 Task: Look for space in Hódmezővásárhely, Hungary from 5th July, 2023 to 10th July, 2023 for 4 adults in price range Rs.9000 to Rs.14000. Place can be entire place with 2 bedrooms having 4 beds and 2 bathrooms. Property type can be house, flat, guest house. Booking option can be shelf check-in. Required host language is English.
Action: Mouse moved to (483, 58)
Screenshot: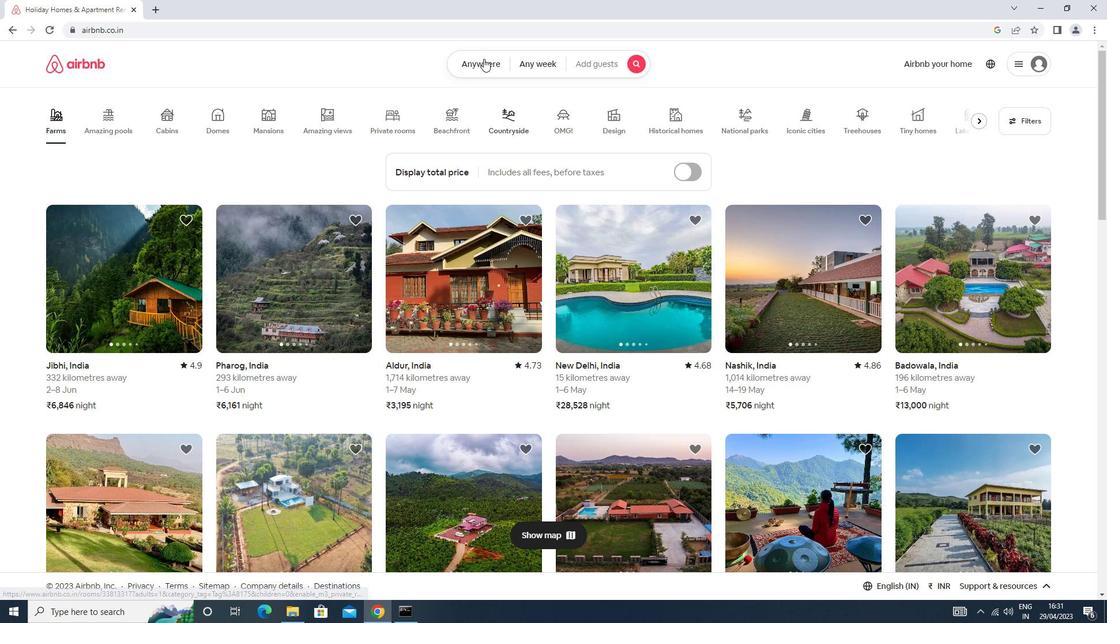 
Action: Mouse pressed left at (483, 58)
Screenshot: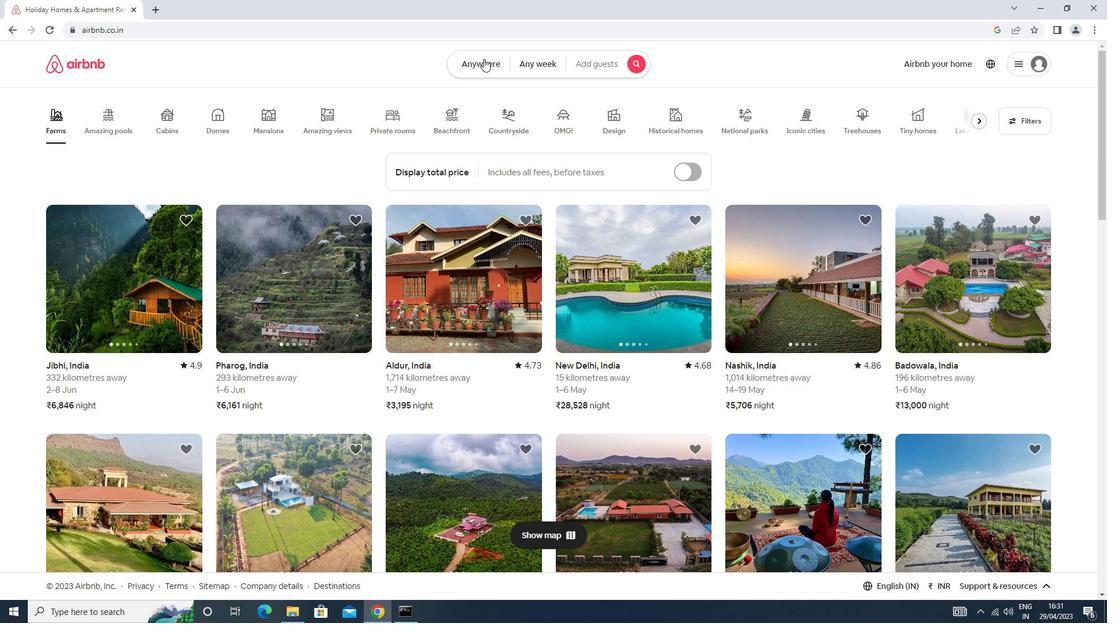 
Action: Mouse moved to (445, 110)
Screenshot: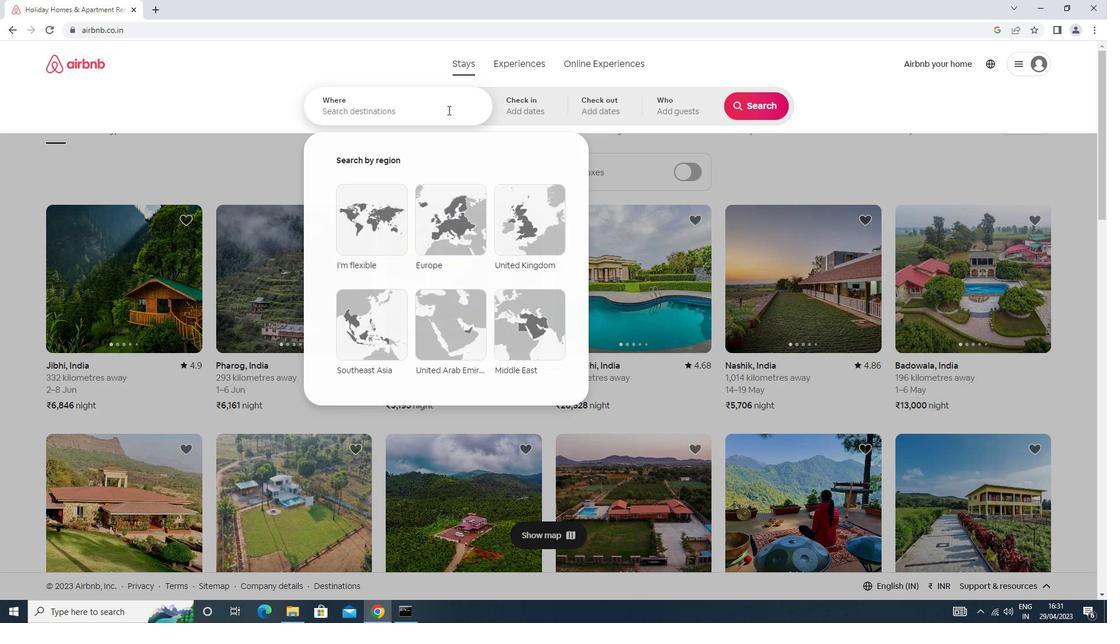 
Action: Mouse pressed left at (445, 110)
Screenshot: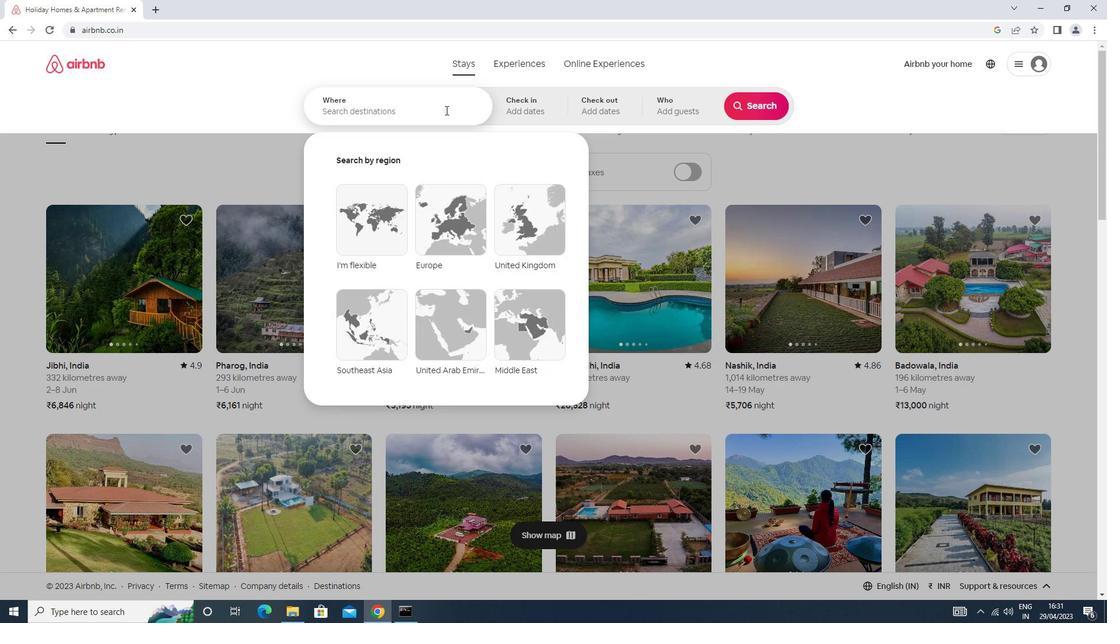 
Action: Key pressed h<Key.caps_lock>admezovasarhely<Key.enter>
Screenshot: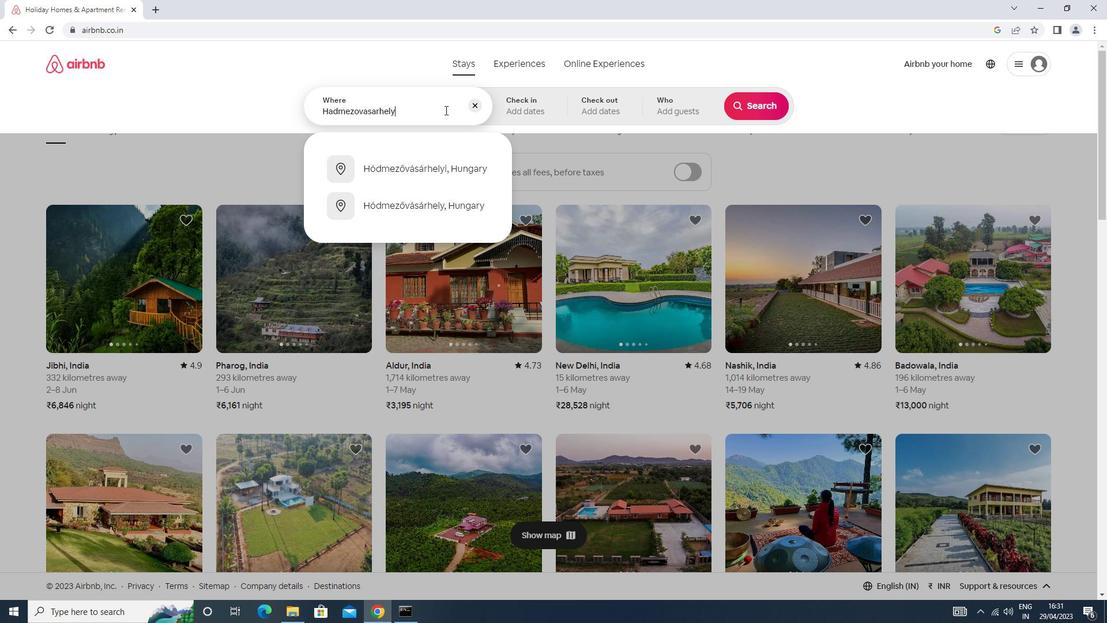 
Action: Mouse moved to (752, 199)
Screenshot: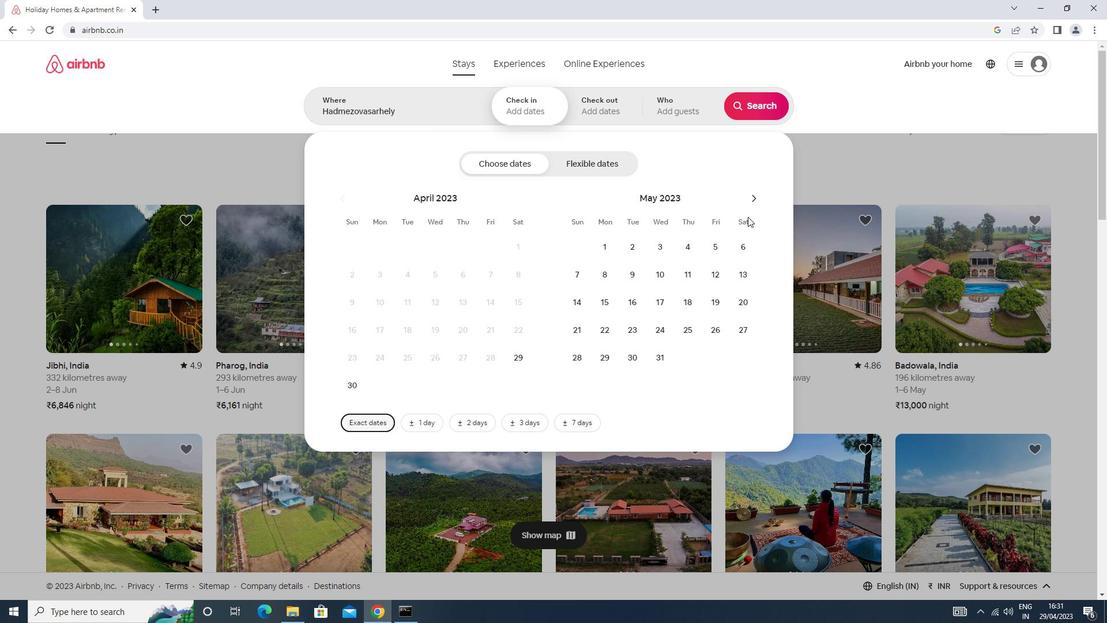 
Action: Mouse pressed left at (752, 199)
Screenshot: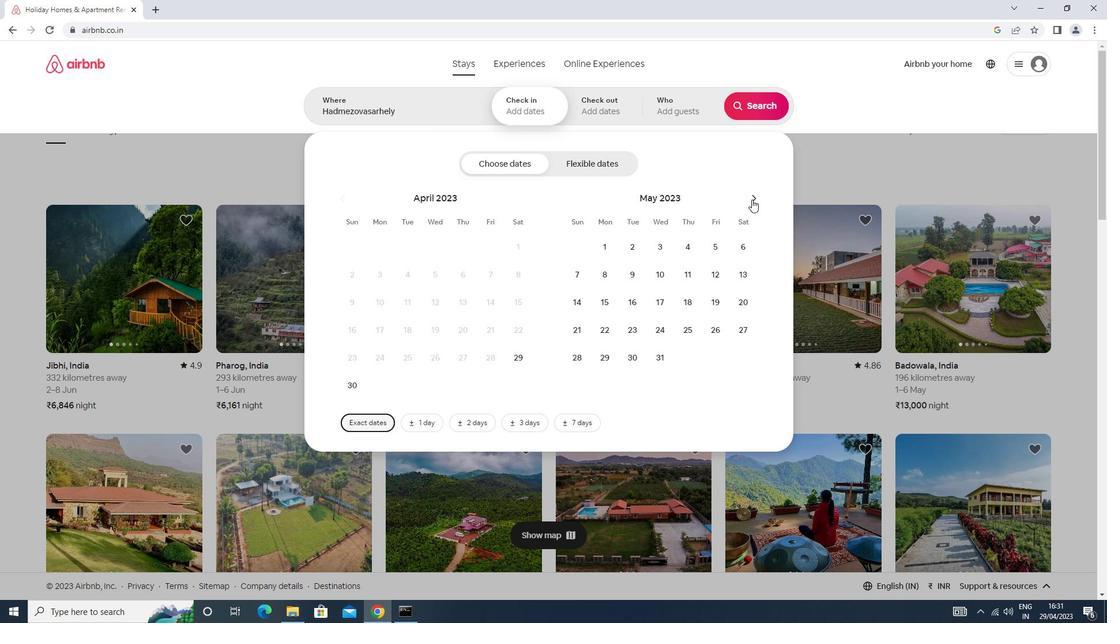
Action: Mouse moved to (753, 198)
Screenshot: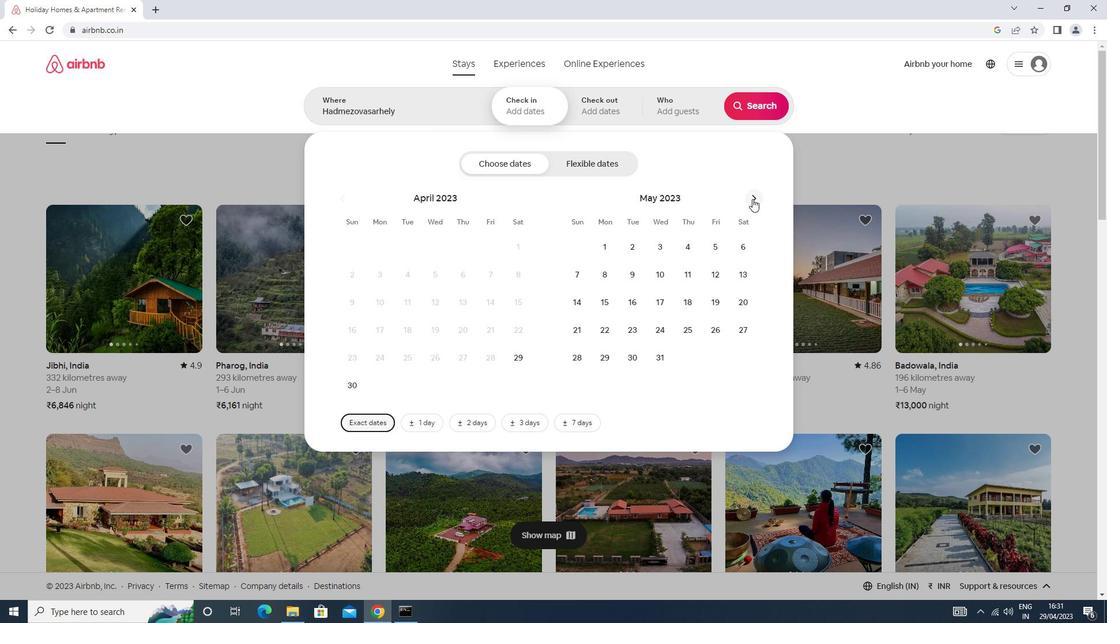 
Action: Mouse pressed left at (753, 198)
Screenshot: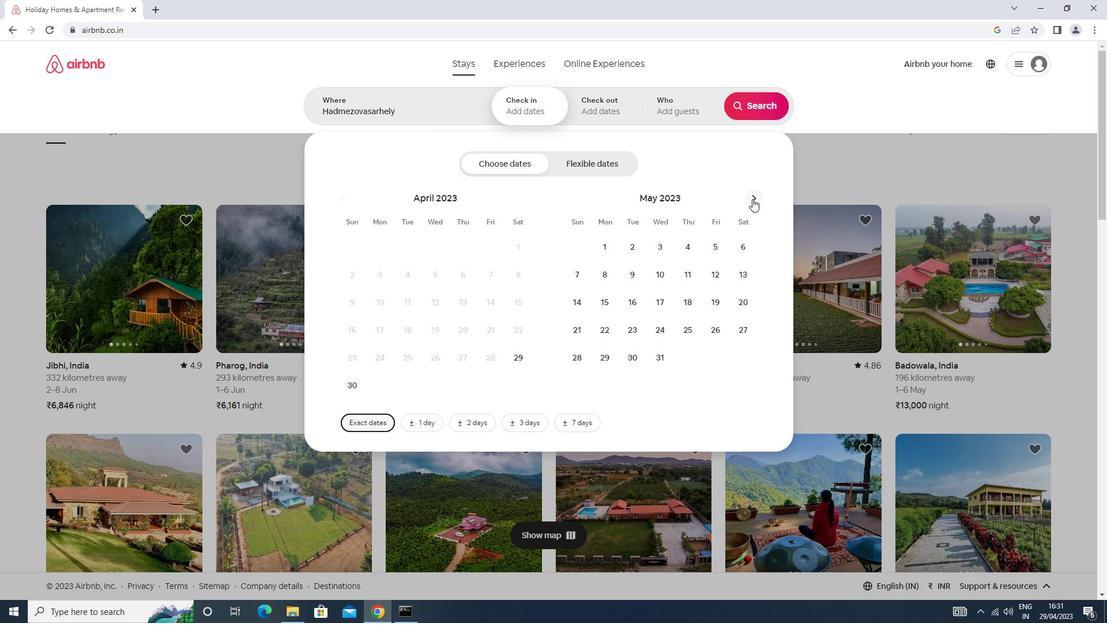 
Action: Mouse moved to (655, 279)
Screenshot: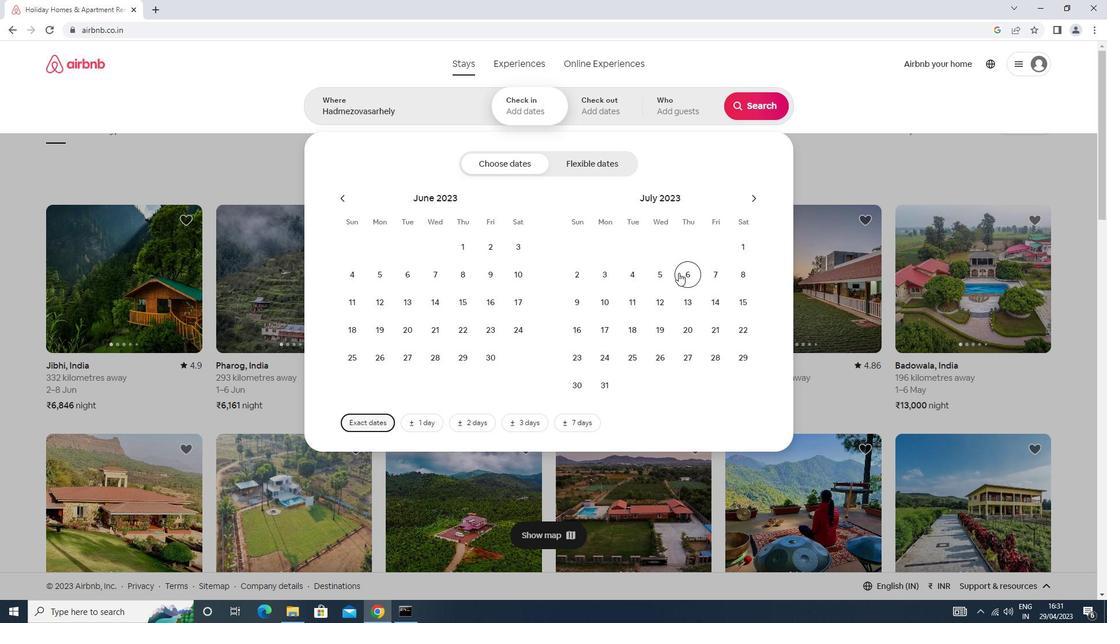 
Action: Mouse pressed left at (655, 279)
Screenshot: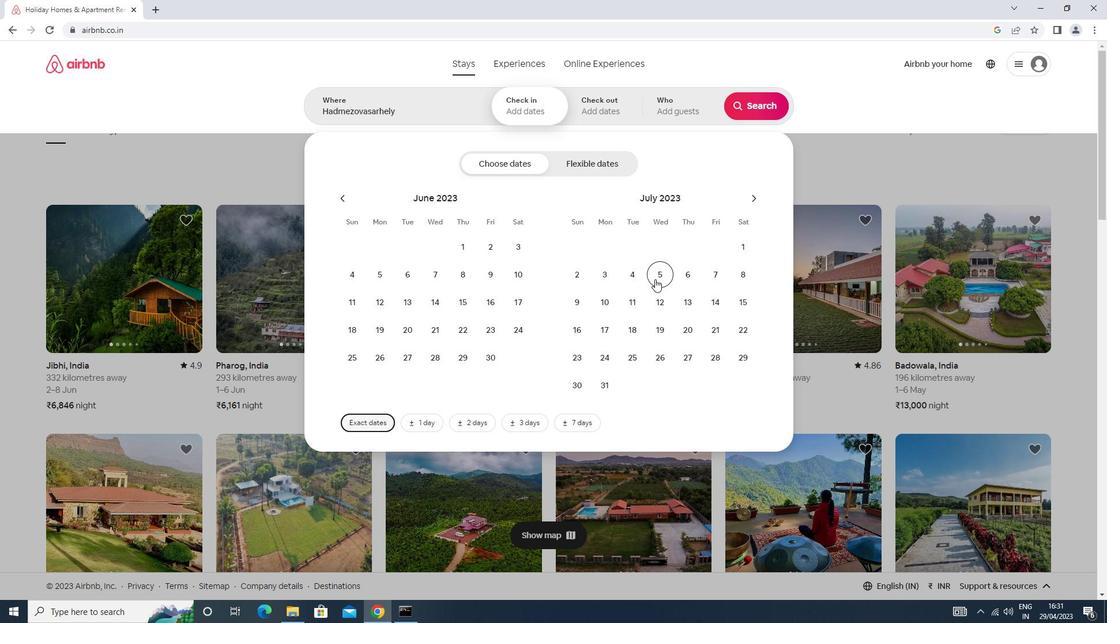 
Action: Mouse moved to (609, 298)
Screenshot: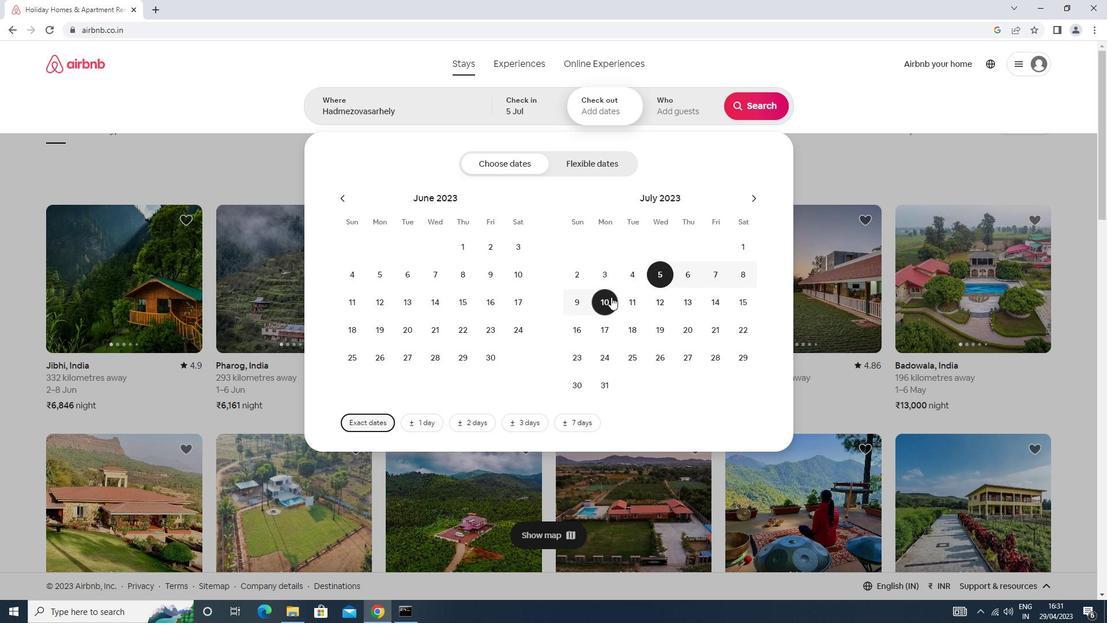 
Action: Mouse pressed left at (609, 298)
Screenshot: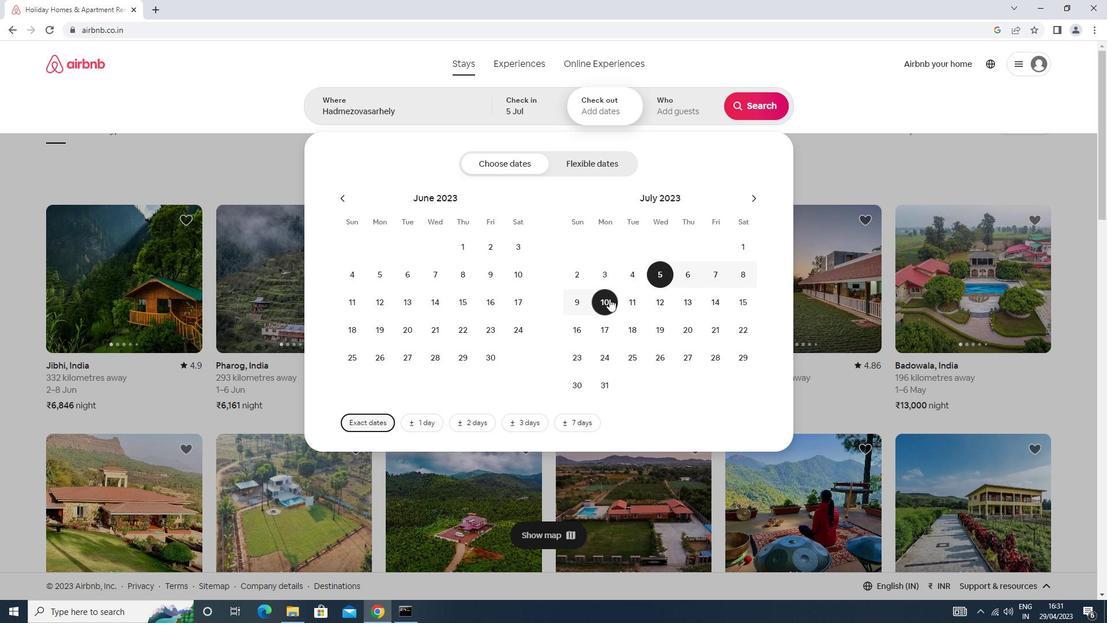 
Action: Mouse moved to (675, 113)
Screenshot: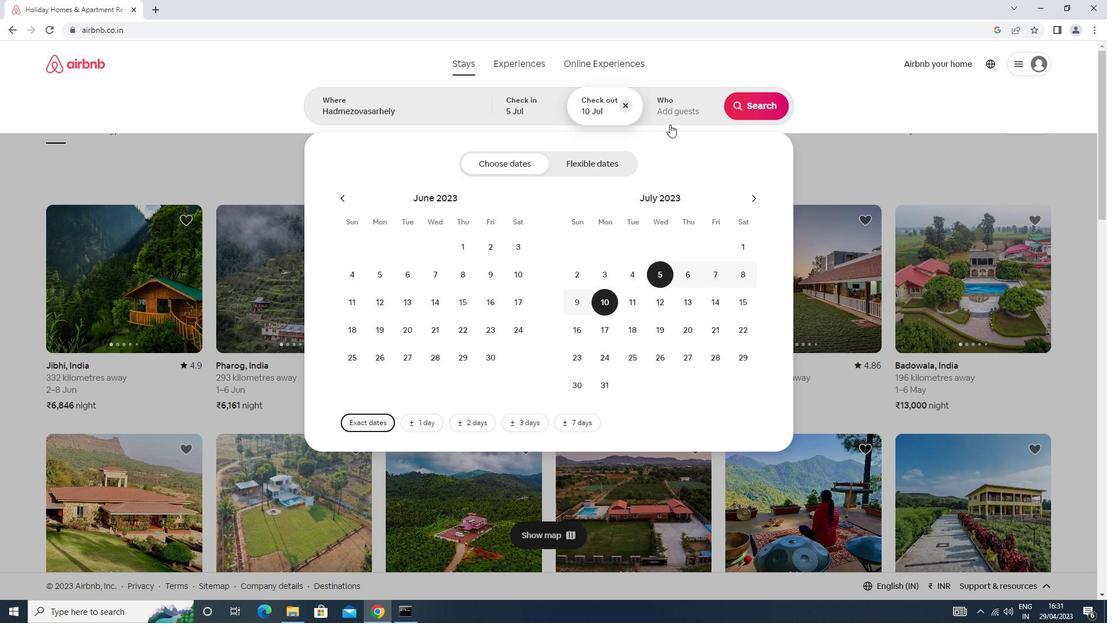 
Action: Mouse pressed left at (675, 113)
Screenshot: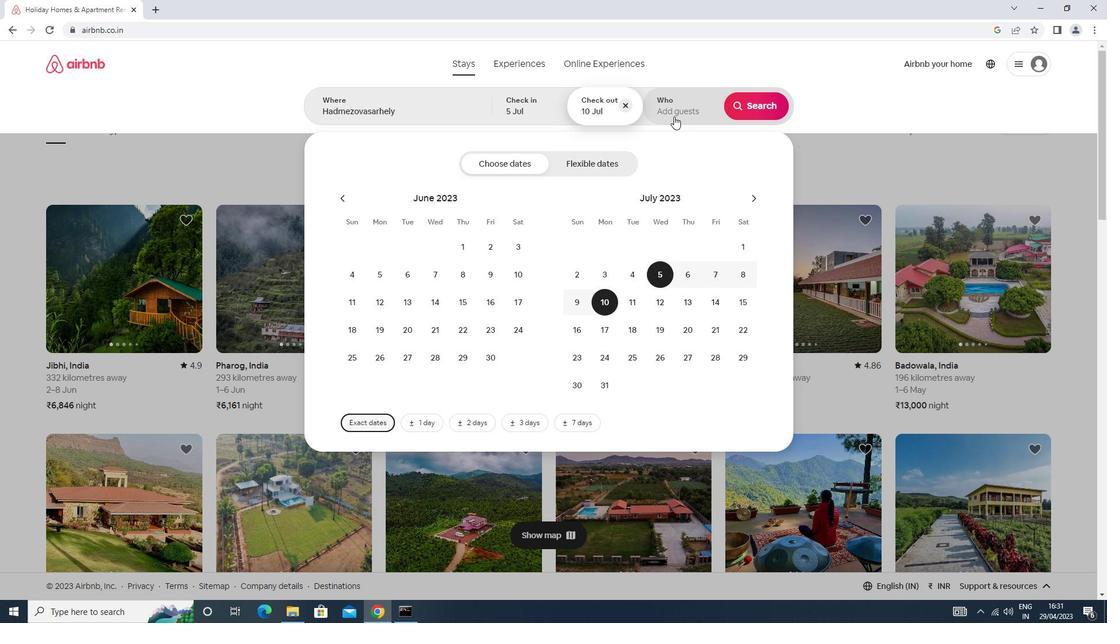 
Action: Mouse moved to (759, 170)
Screenshot: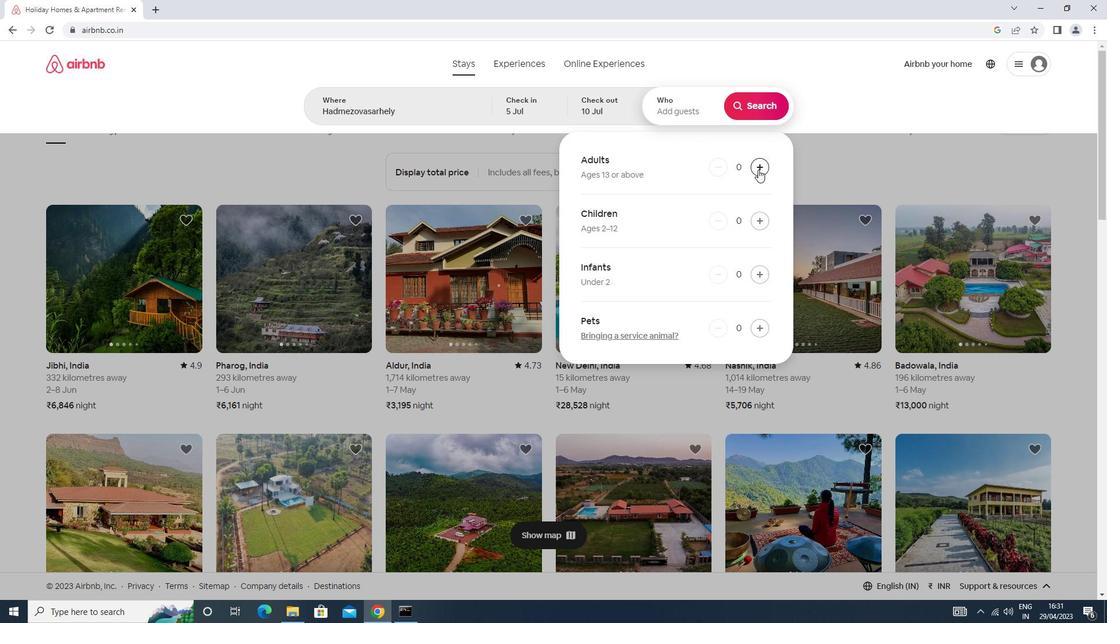
Action: Mouse pressed left at (759, 170)
Screenshot: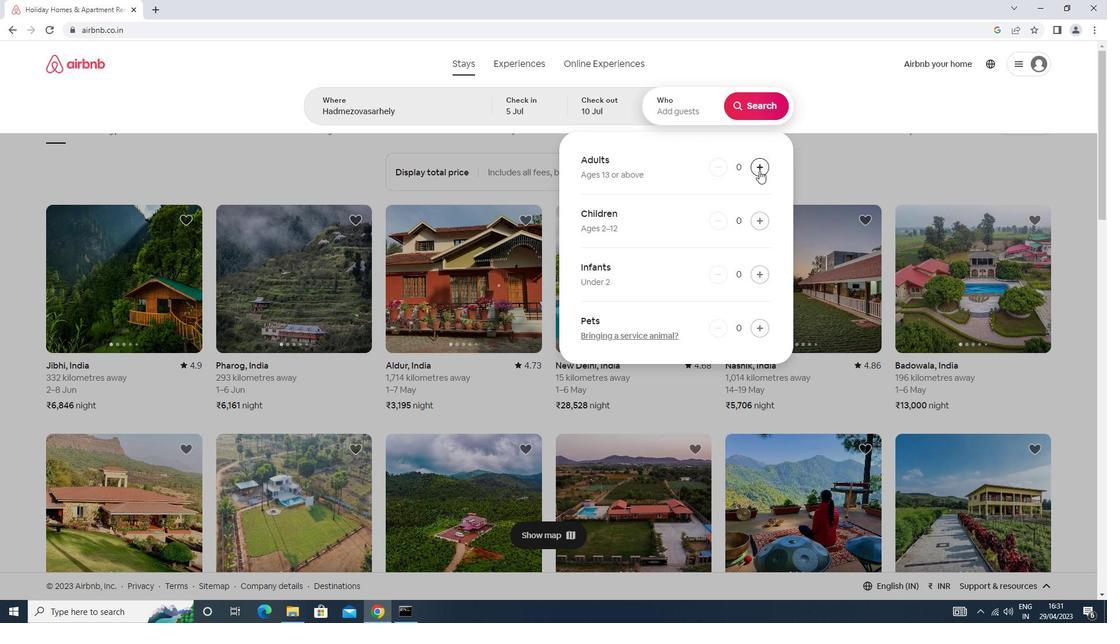 
Action: Mouse pressed left at (759, 170)
Screenshot: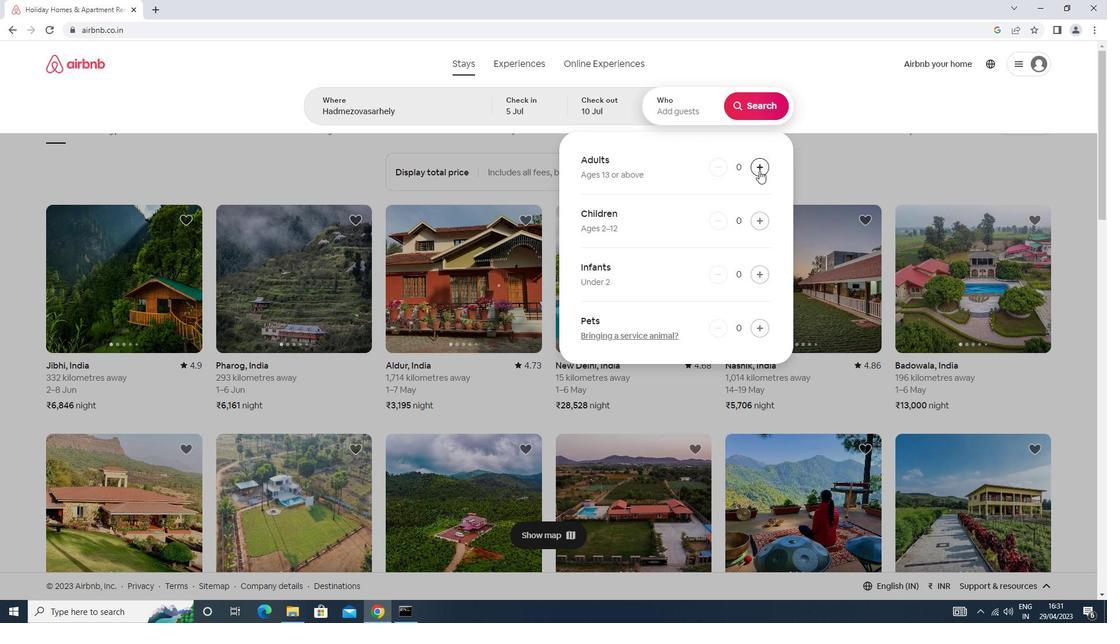 
Action: Mouse pressed left at (759, 170)
Screenshot: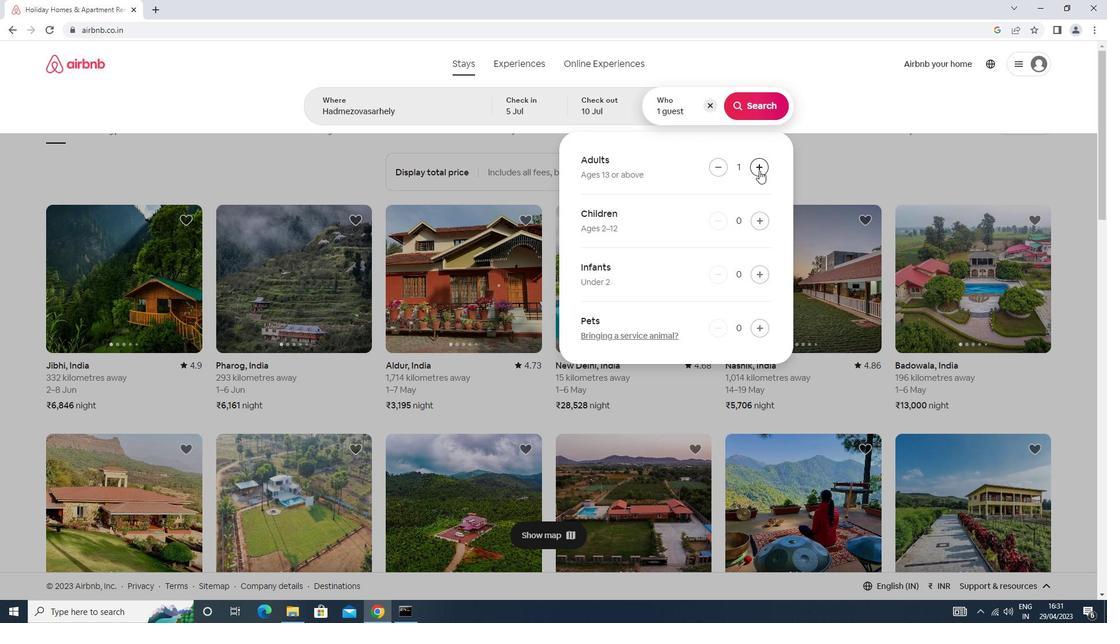 
Action: Mouse pressed left at (759, 170)
Screenshot: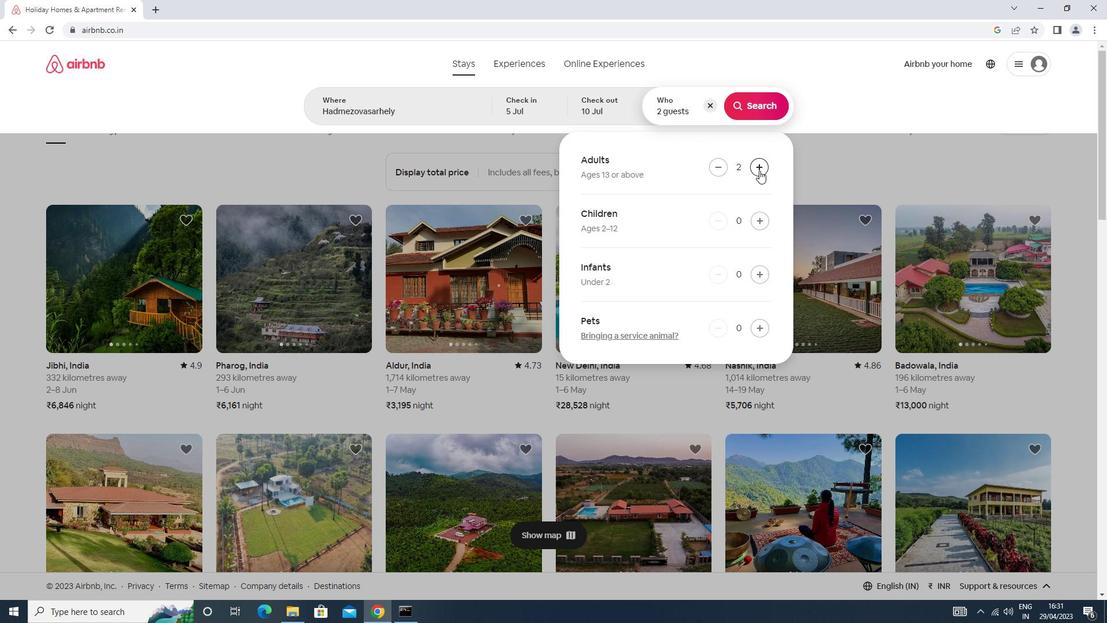 
Action: Mouse moved to (754, 107)
Screenshot: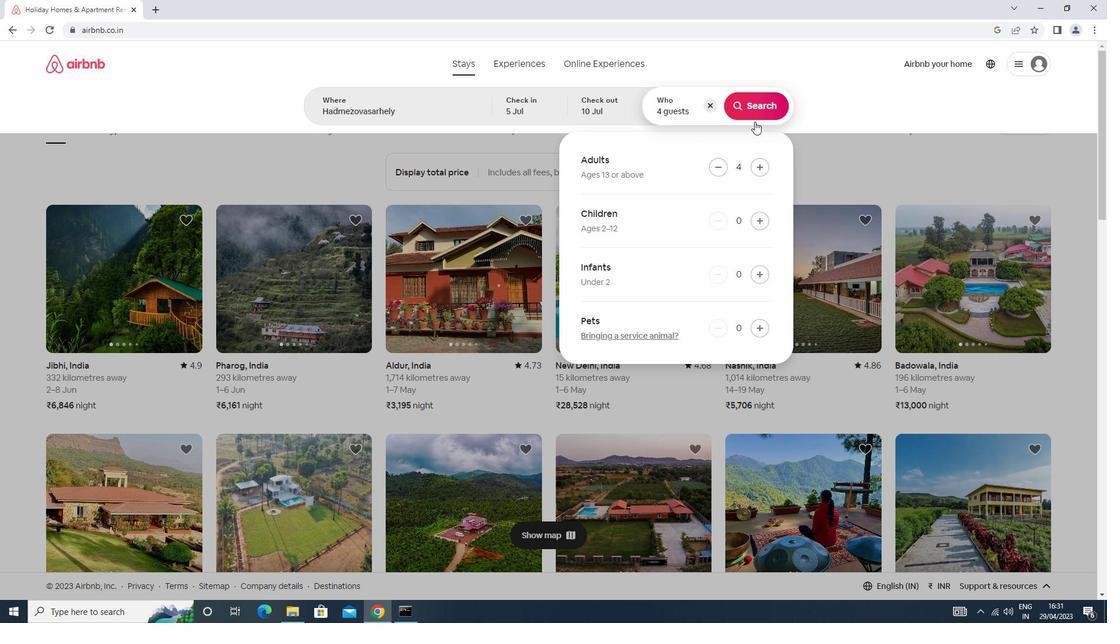 
Action: Mouse pressed left at (754, 107)
Screenshot: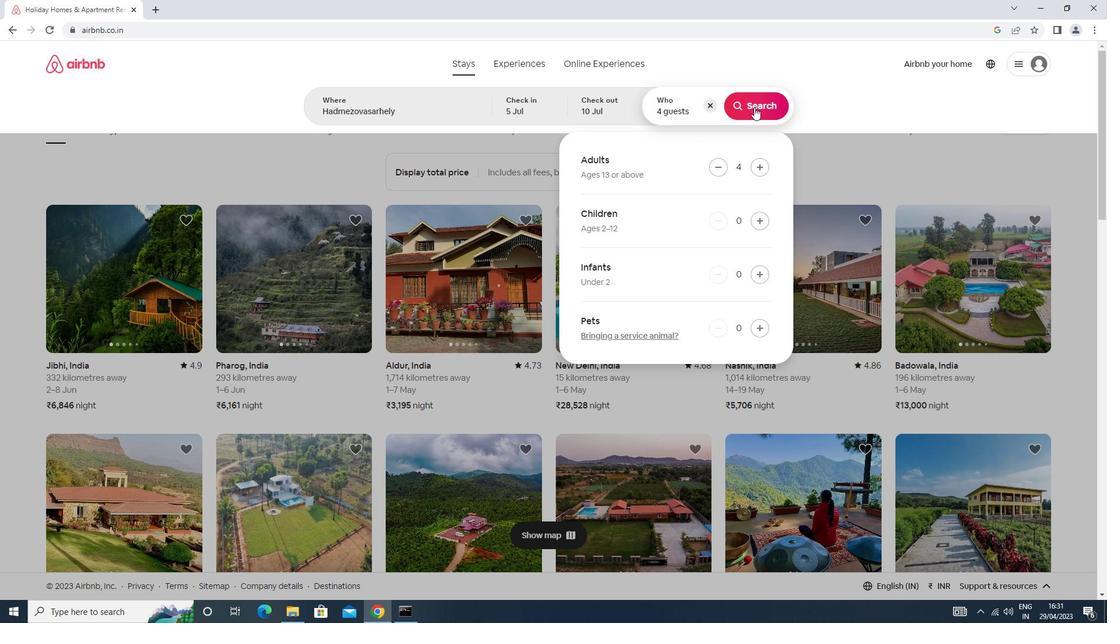 
Action: Mouse moved to (1053, 106)
Screenshot: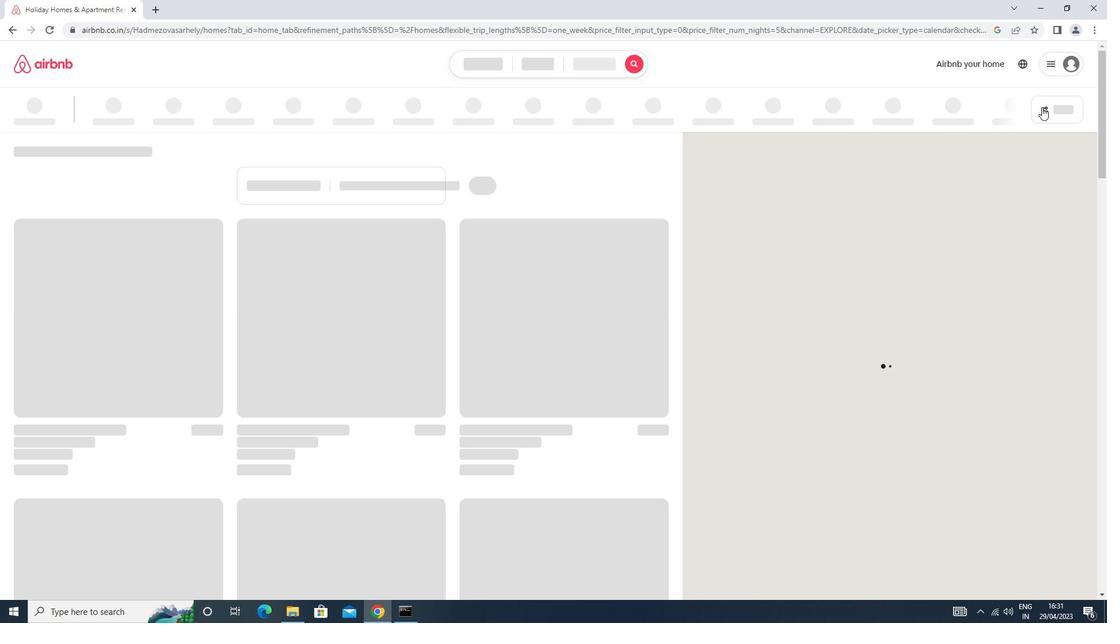 
Action: Mouse pressed left at (1053, 106)
Screenshot: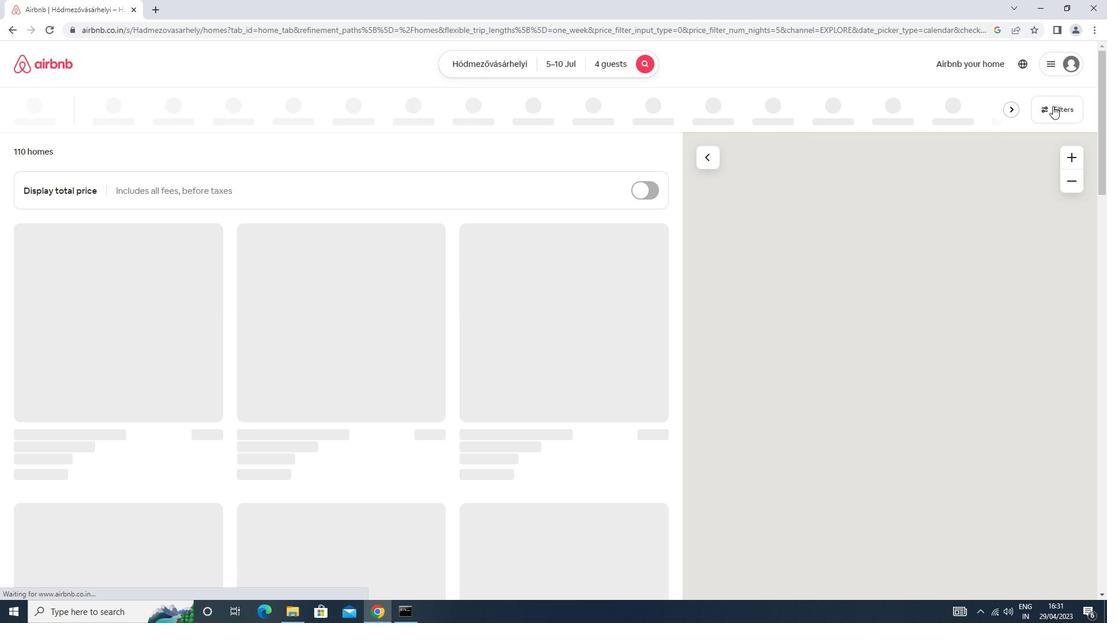 
Action: Mouse moved to (428, 257)
Screenshot: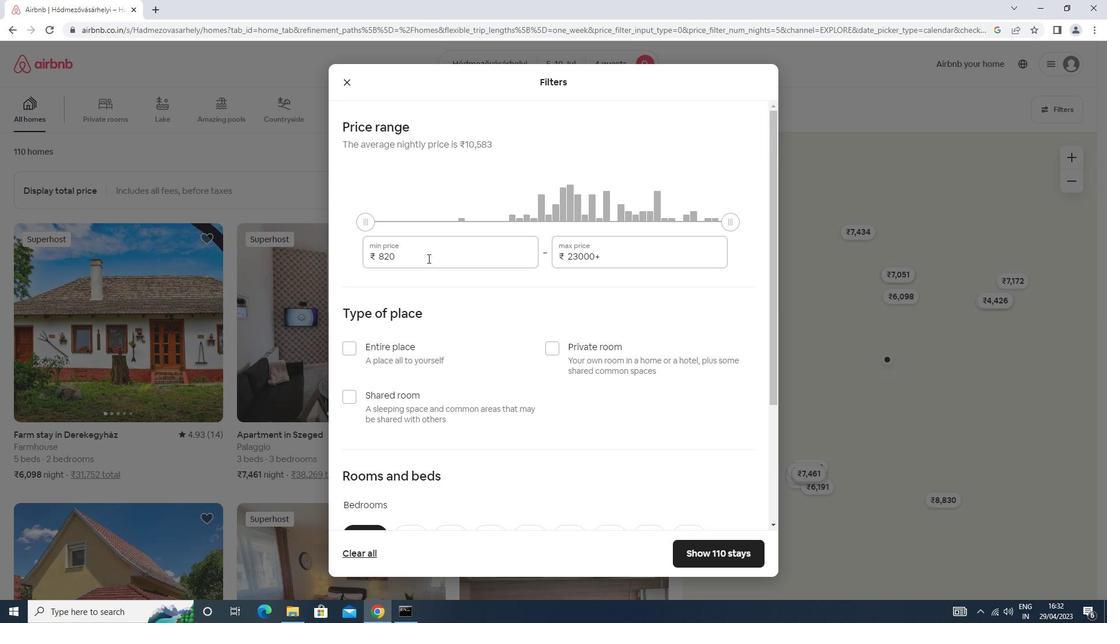 
Action: Mouse pressed left at (428, 257)
Screenshot: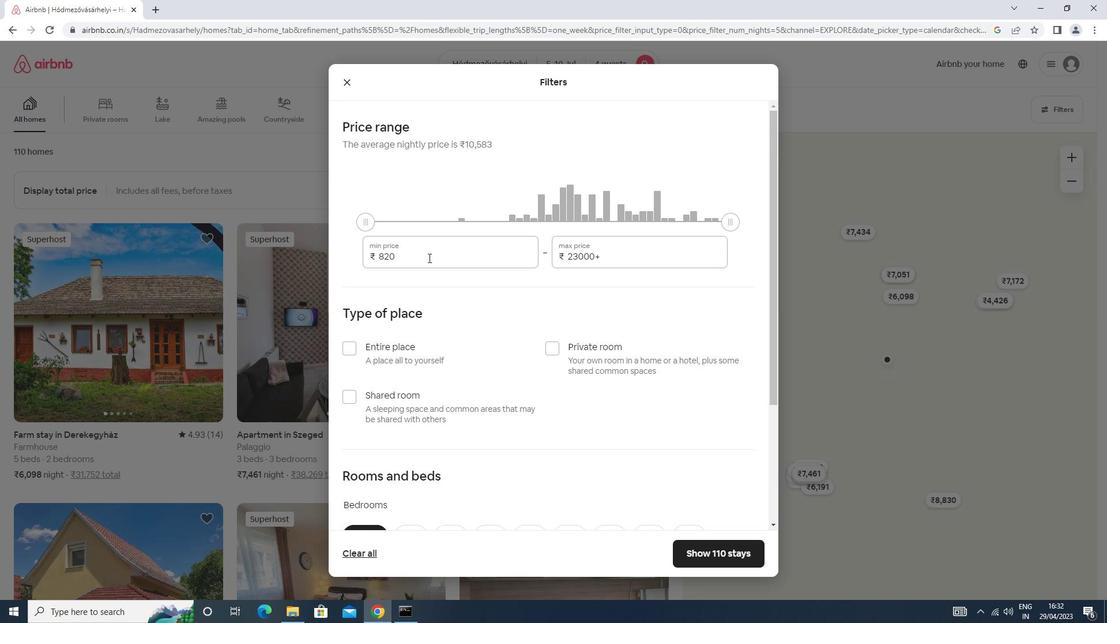 
Action: Key pressed <Key.backspace><Key.backspace><Key.backspace><Key.backspace><Key.backspace><Key.backspace><Key.backspace><Key.backspace><Key.backspace><Key.backspace><Key.backspace><Key.backspace><Key.backspace><Key.backspace><Key.backspace><Key.backspace><Key.backspace>9000<Key.tab>14000
Screenshot: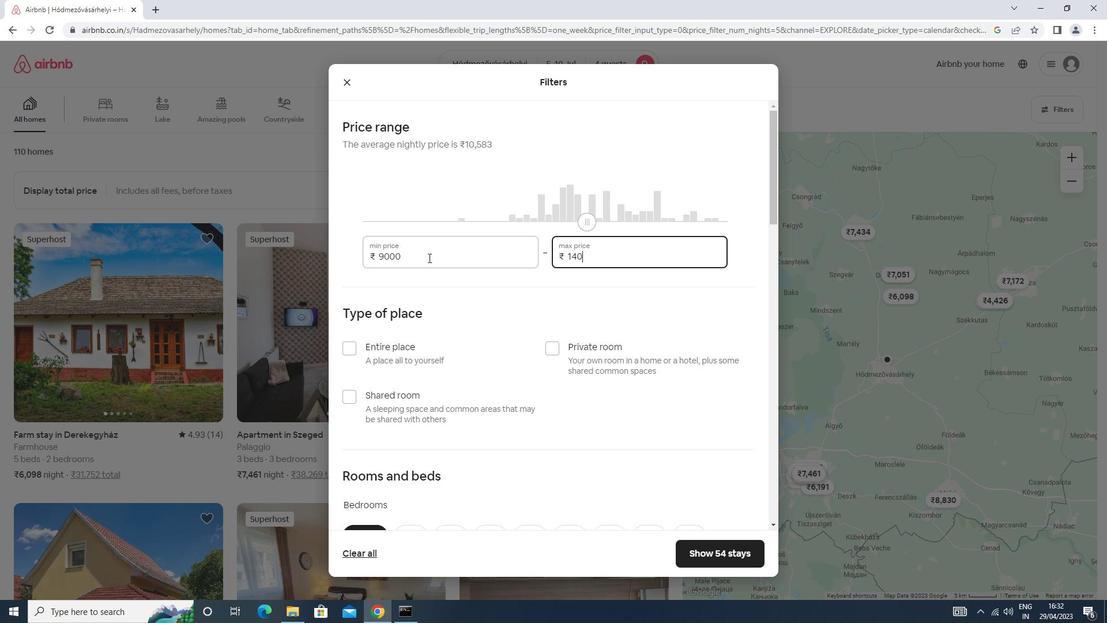 
Action: Mouse scrolled (428, 257) with delta (0, 0)
Screenshot: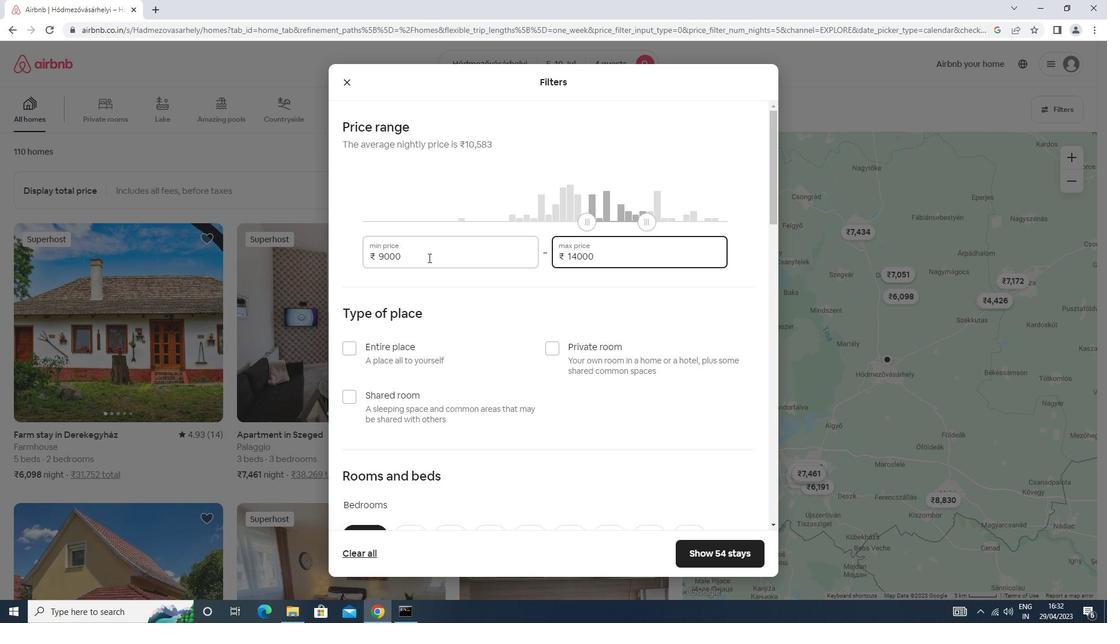 
Action: Mouse scrolled (428, 257) with delta (0, 0)
Screenshot: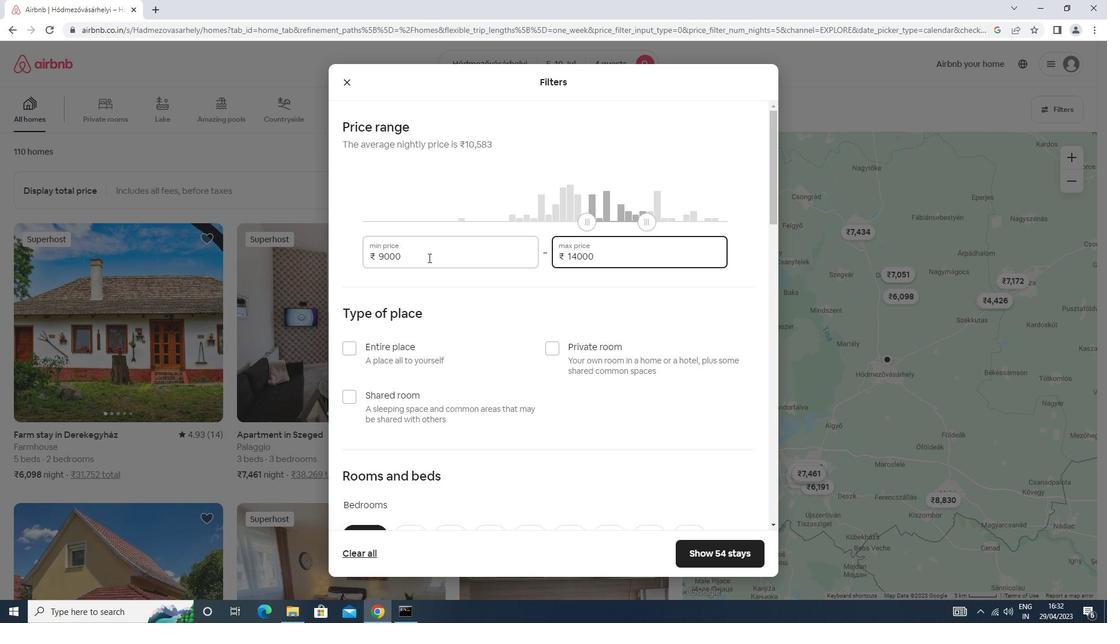 
Action: Mouse moved to (387, 235)
Screenshot: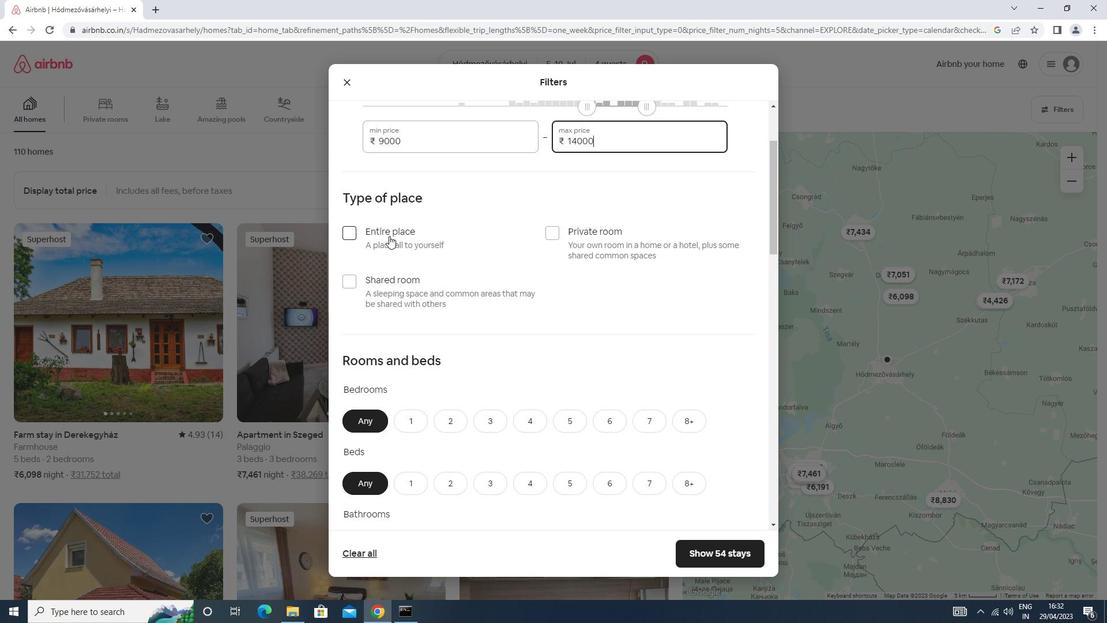 
Action: Mouse pressed left at (387, 235)
Screenshot: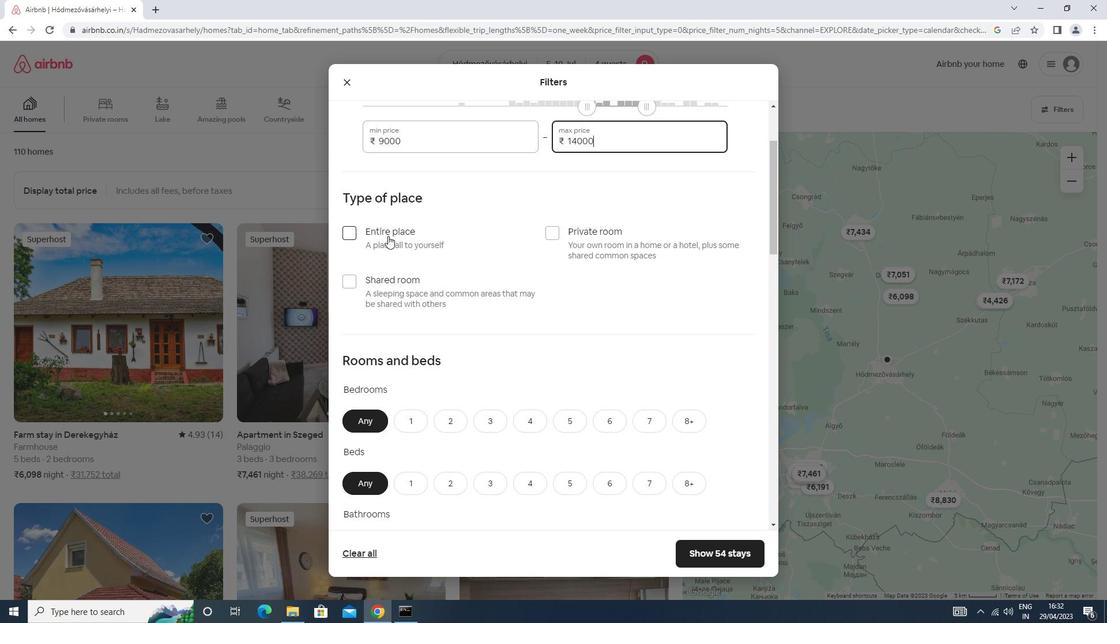 
Action: Mouse moved to (387, 235)
Screenshot: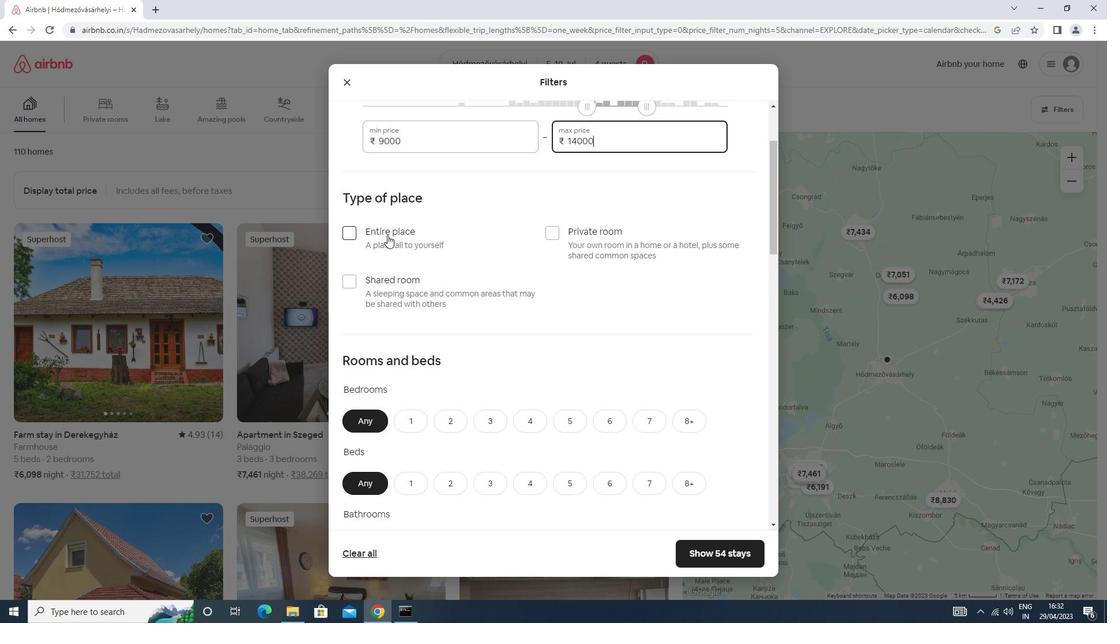 
Action: Mouse scrolled (387, 234) with delta (0, 0)
Screenshot: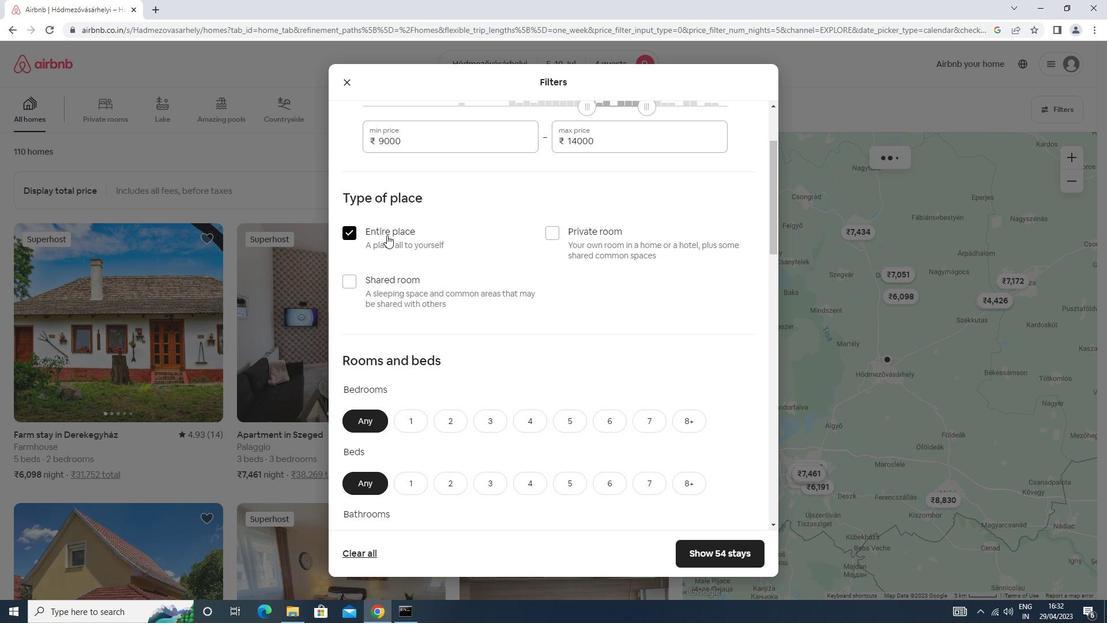 
Action: Mouse scrolled (387, 234) with delta (0, 0)
Screenshot: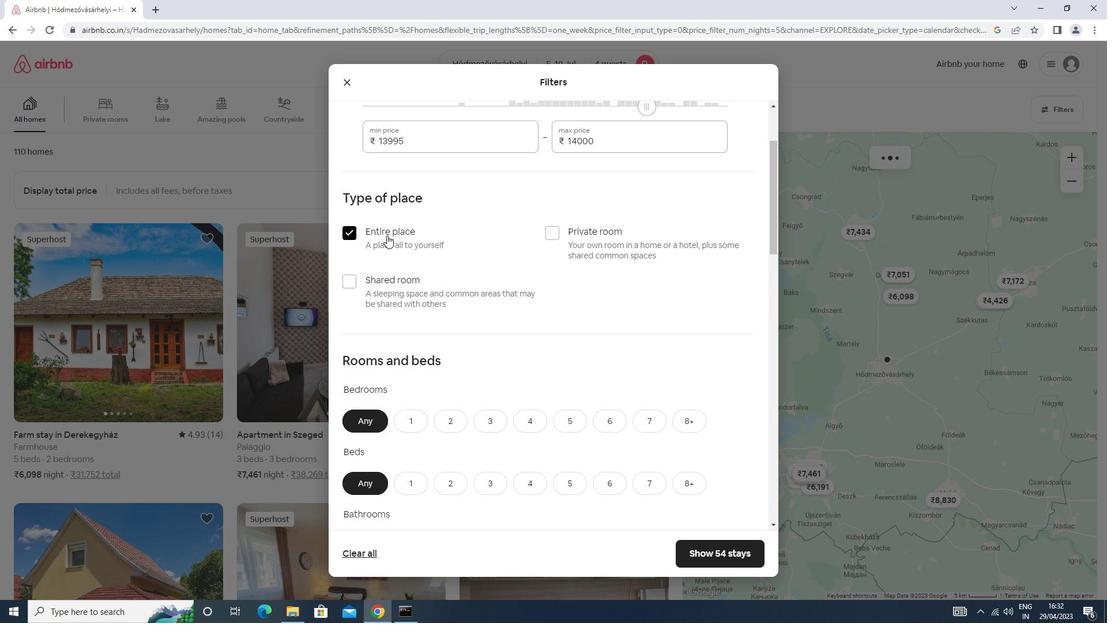 
Action: Mouse scrolled (387, 234) with delta (0, 0)
Screenshot: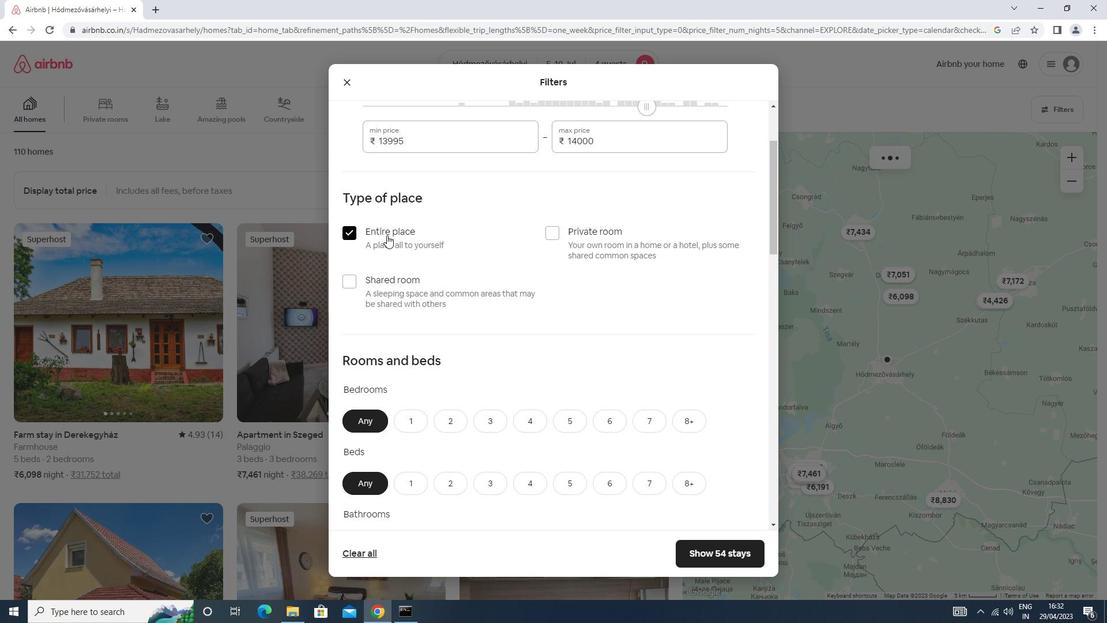 
Action: Mouse scrolled (387, 234) with delta (0, 0)
Screenshot: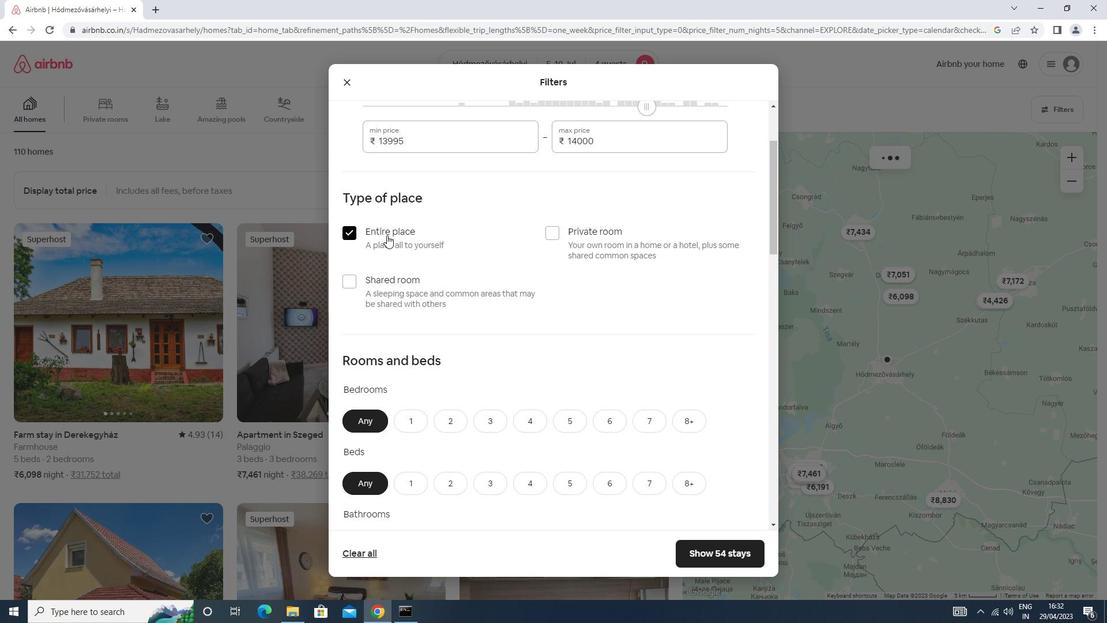 
Action: Mouse moved to (454, 189)
Screenshot: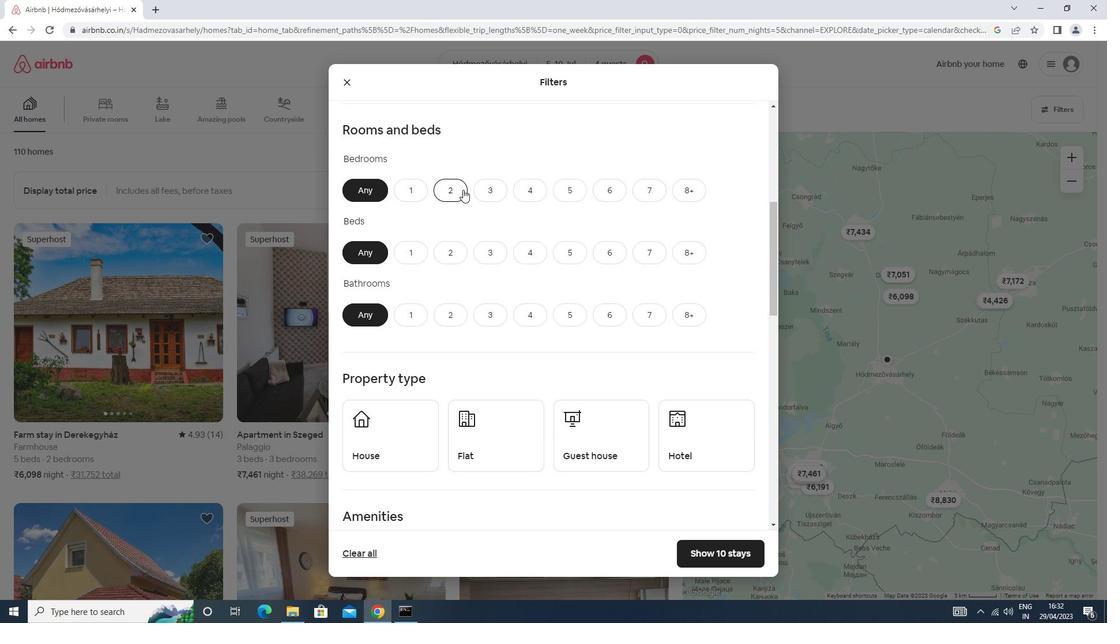 
Action: Mouse pressed left at (454, 189)
Screenshot: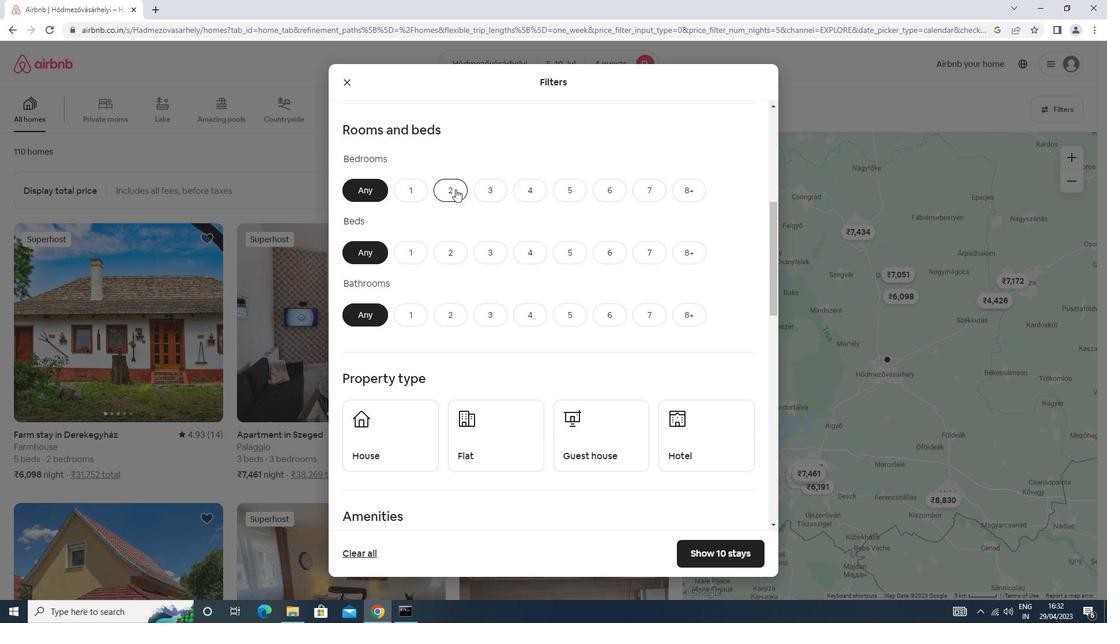 
Action: Mouse moved to (453, 189)
Screenshot: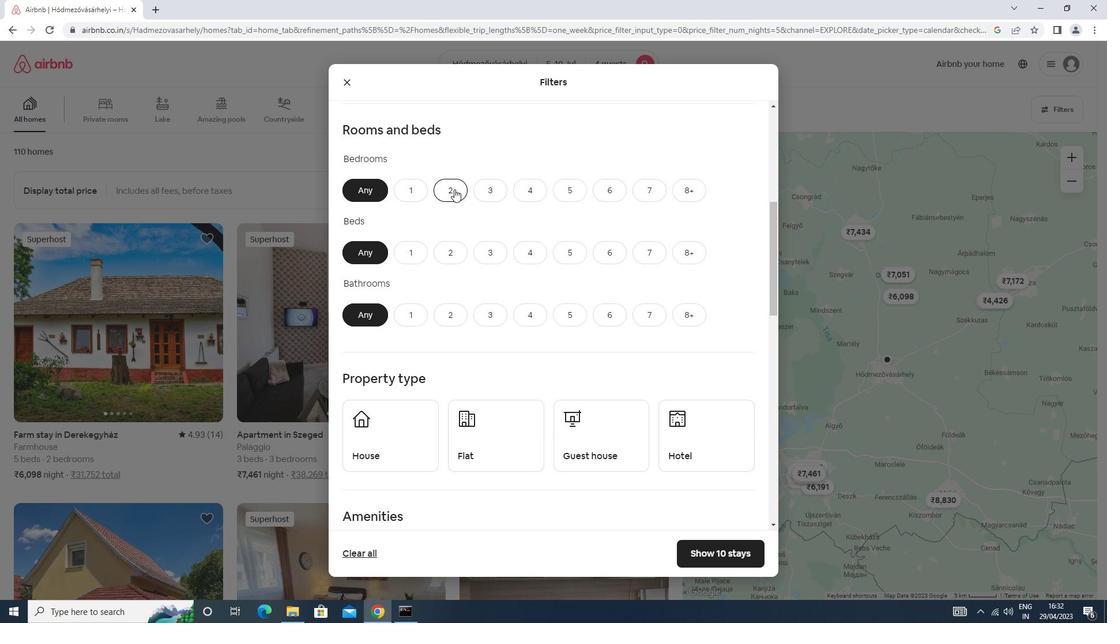 
Action: Mouse scrolled (453, 189) with delta (0, 0)
Screenshot: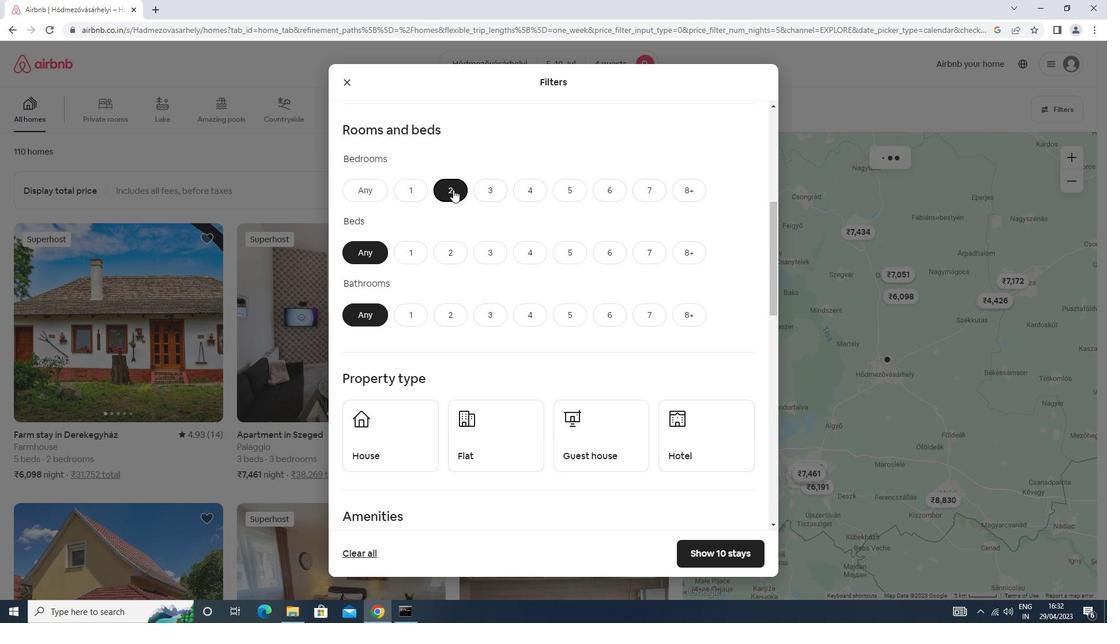 
Action: Mouse scrolled (453, 189) with delta (0, 0)
Screenshot: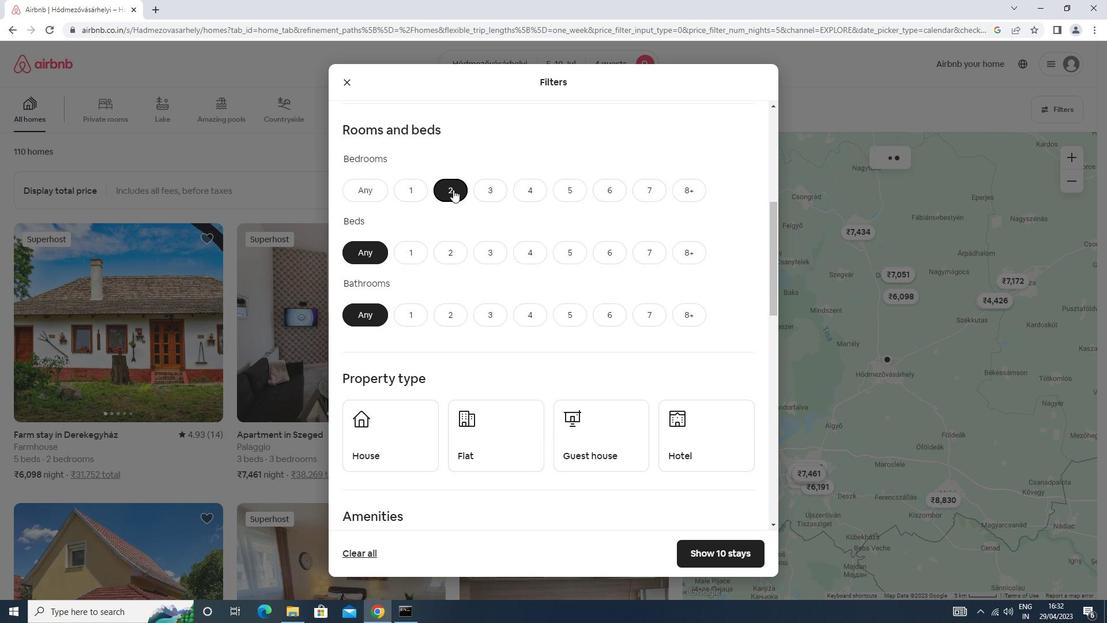 
Action: Mouse moved to (440, 143)
Screenshot: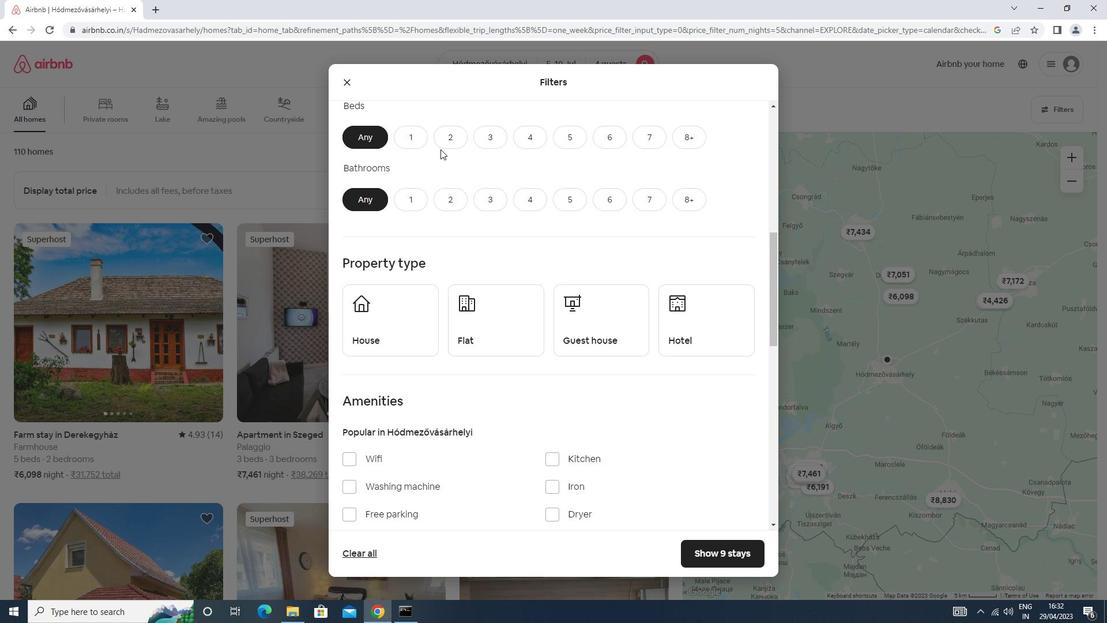 
Action: Mouse pressed left at (440, 143)
Screenshot: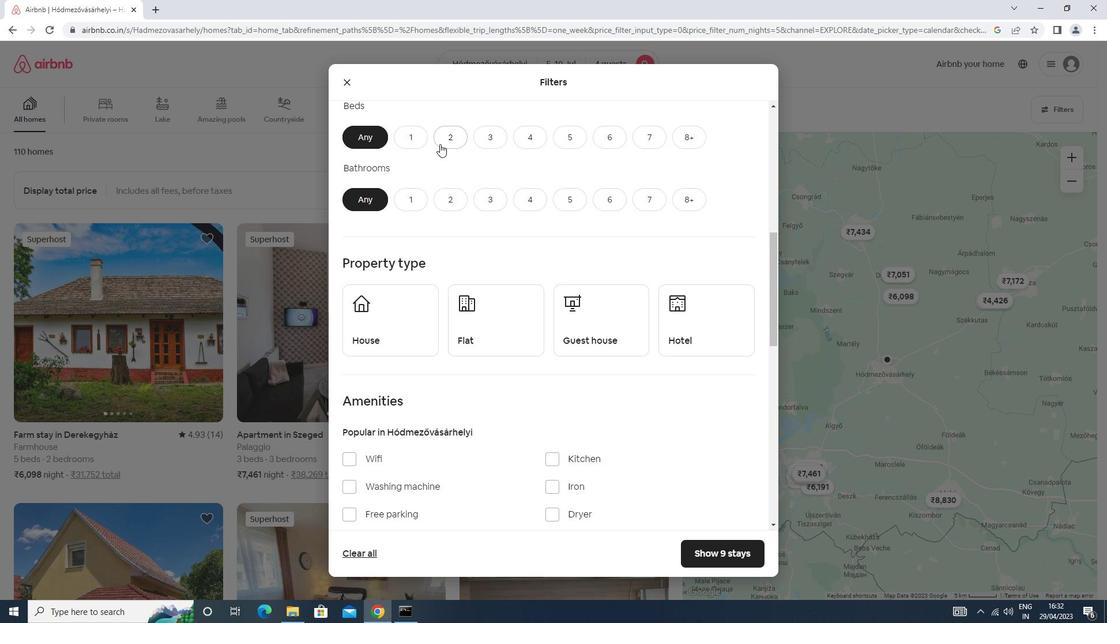 
Action: Mouse scrolled (440, 143) with delta (0, 0)
Screenshot: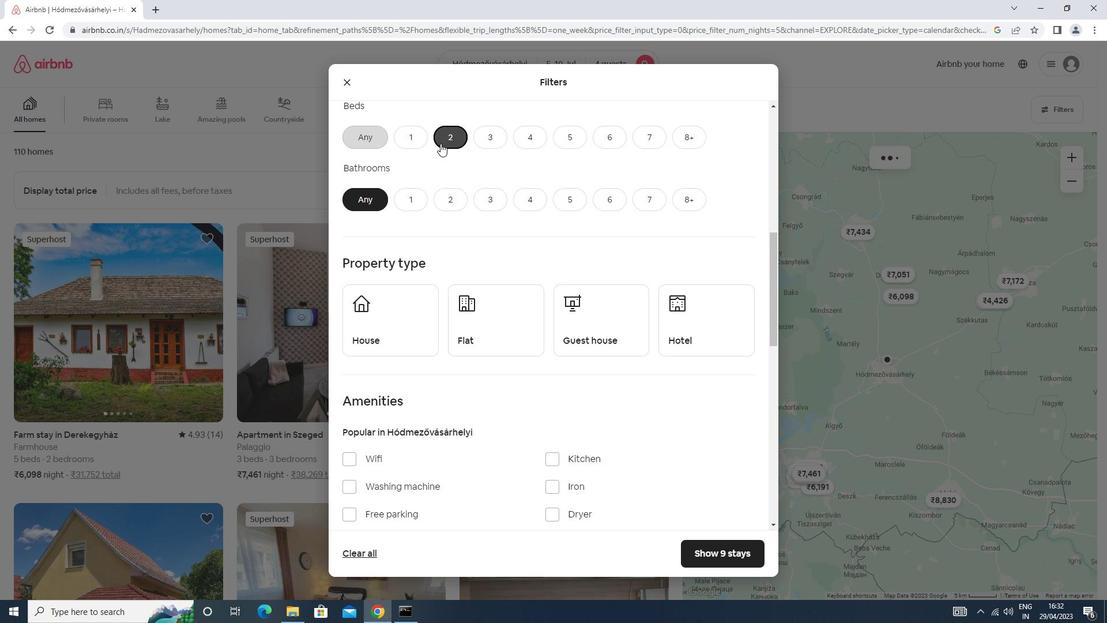 
Action: Mouse scrolled (440, 143) with delta (0, 0)
Screenshot: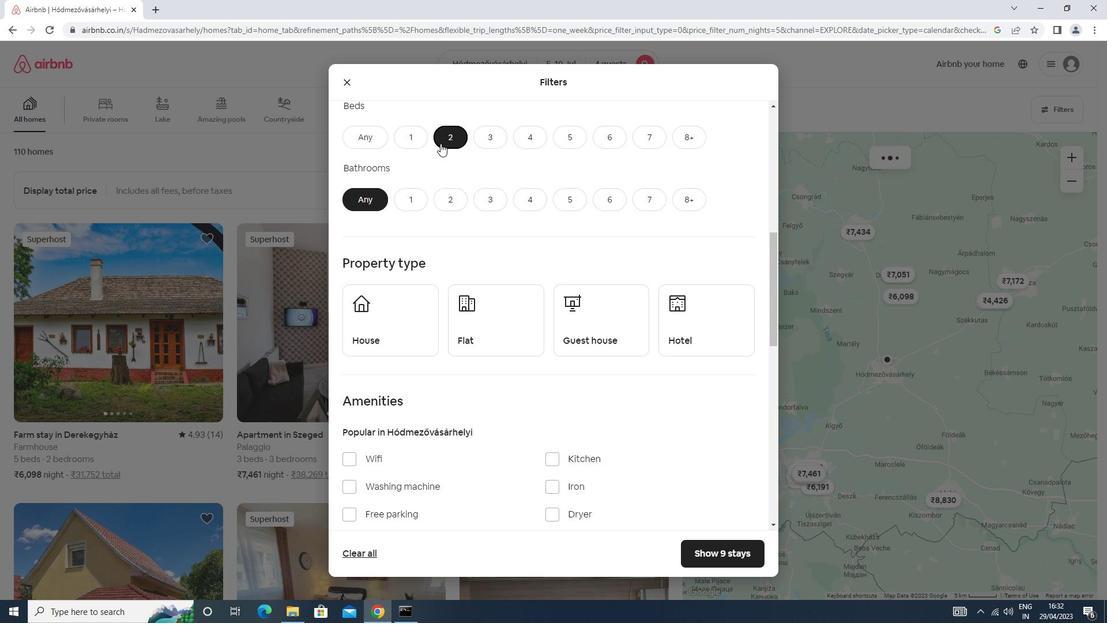 
Action: Mouse scrolled (440, 144) with delta (0, 0)
Screenshot: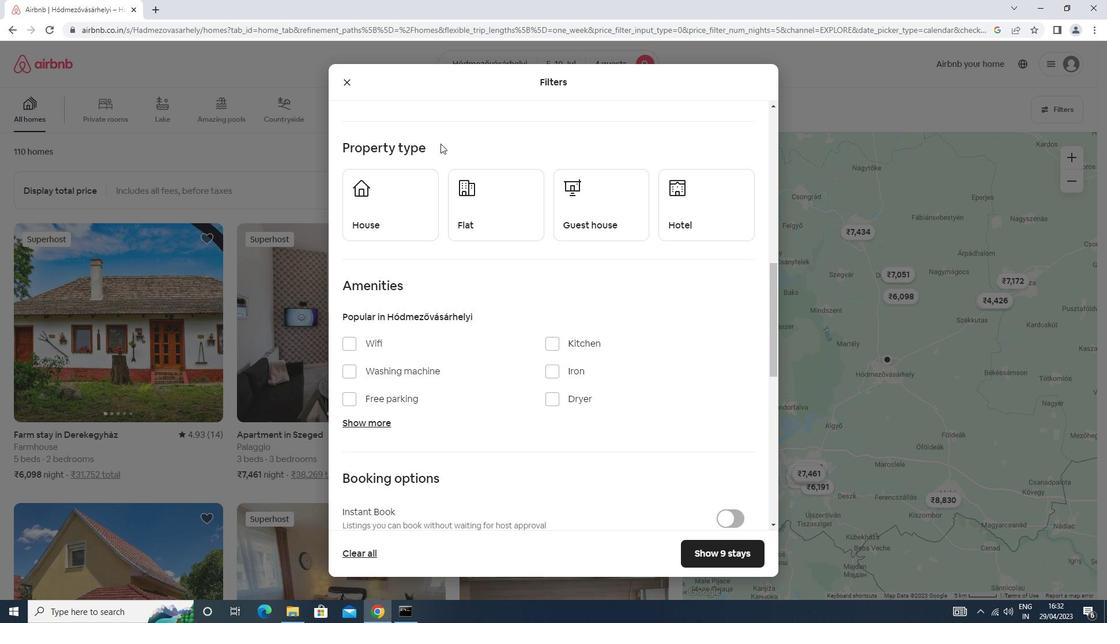 
Action: Mouse moved to (441, 143)
Screenshot: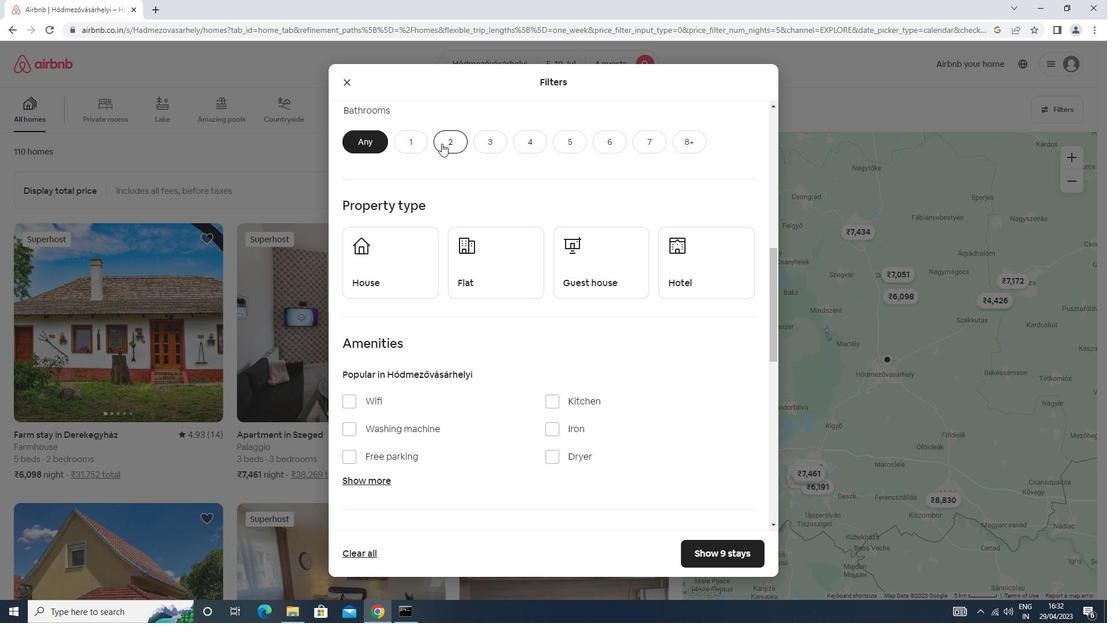 
Action: Mouse scrolled (441, 144) with delta (0, 0)
Screenshot: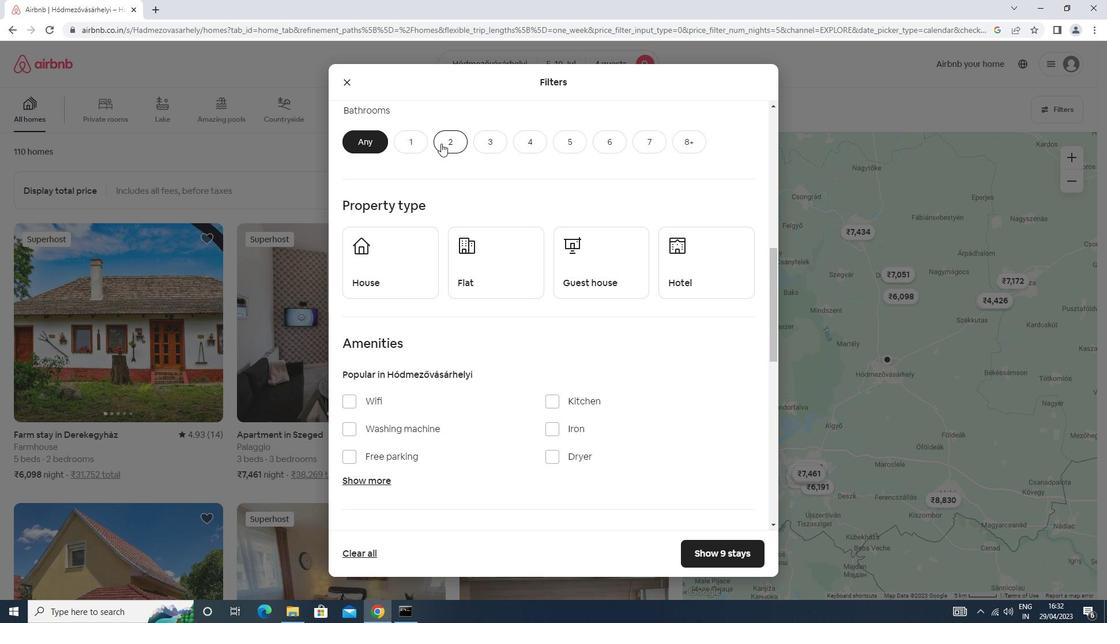 
Action: Mouse moved to (533, 145)
Screenshot: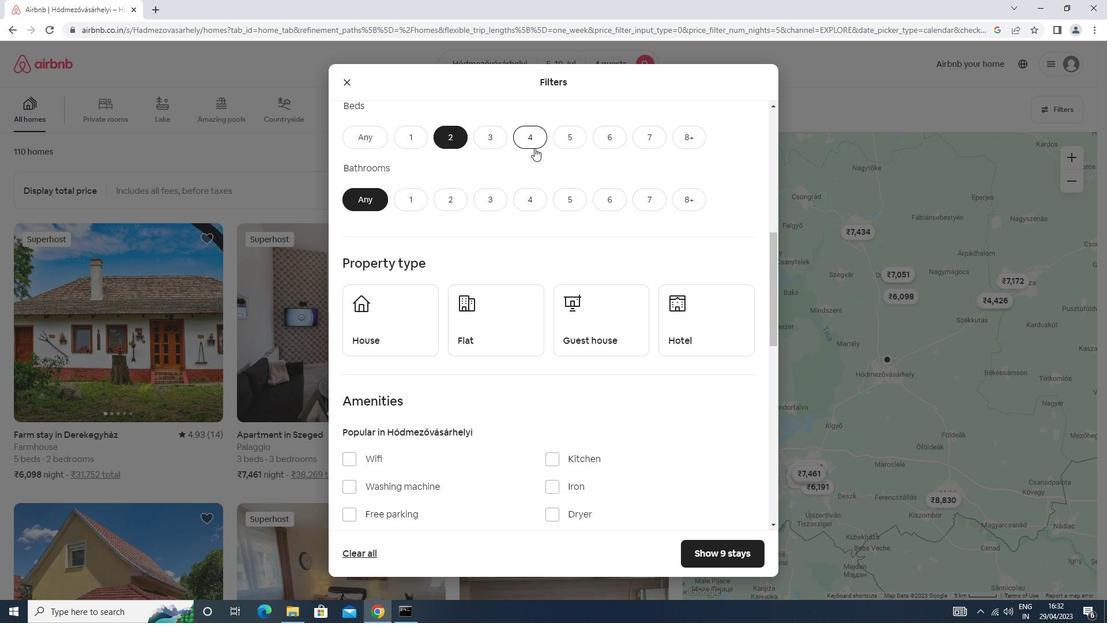 
Action: Mouse pressed left at (533, 145)
Screenshot: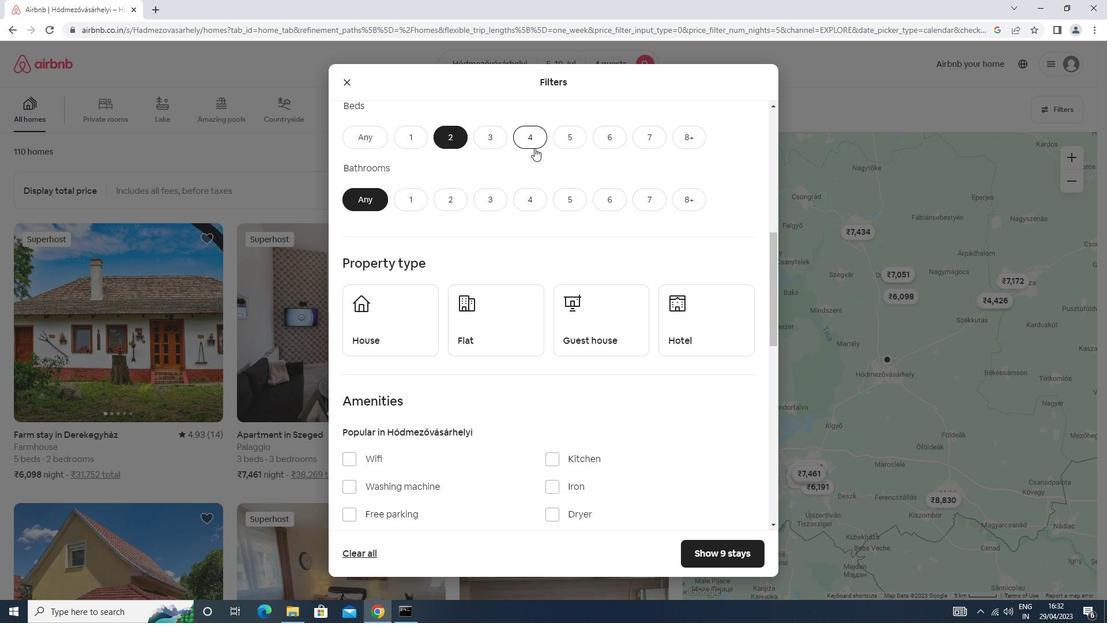 
Action: Mouse moved to (448, 202)
Screenshot: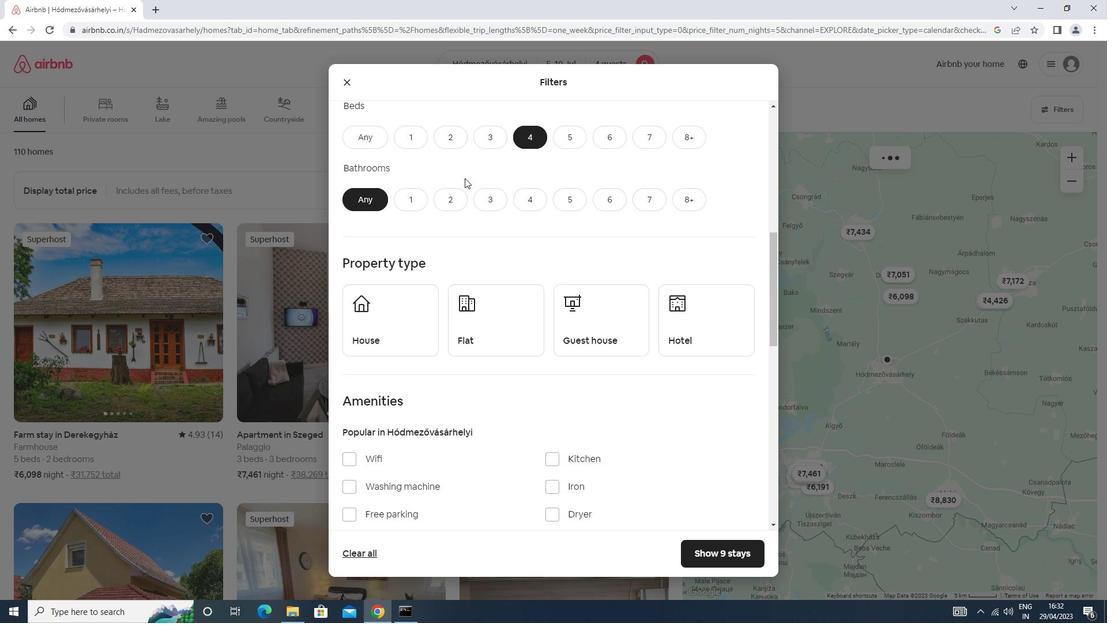 
Action: Mouse pressed left at (448, 202)
Screenshot: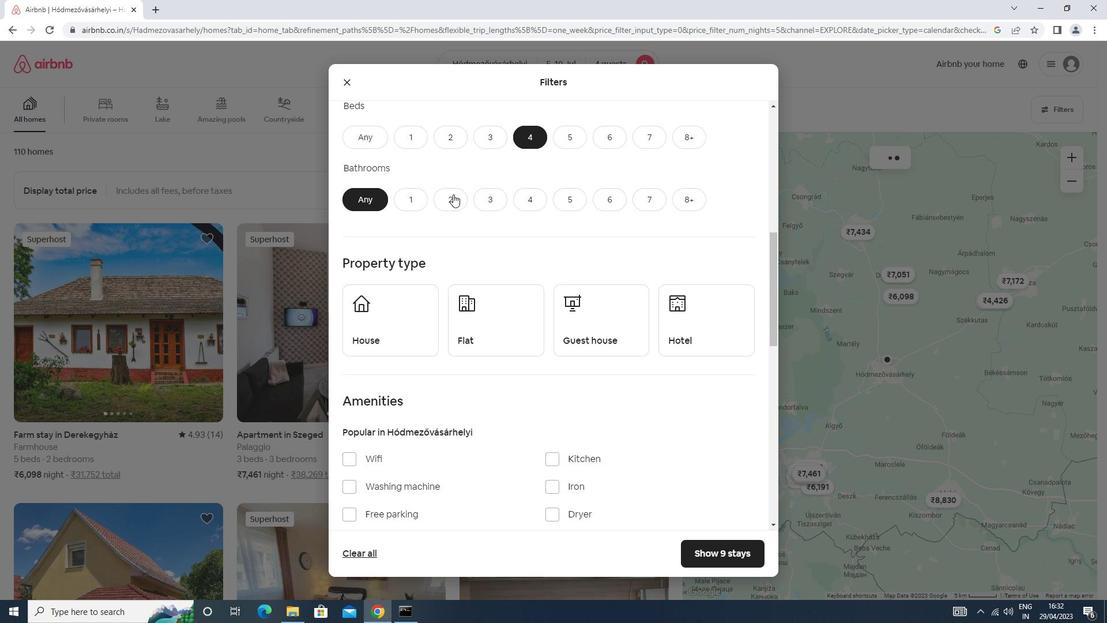 
Action: Mouse scrolled (448, 201) with delta (0, 0)
Screenshot: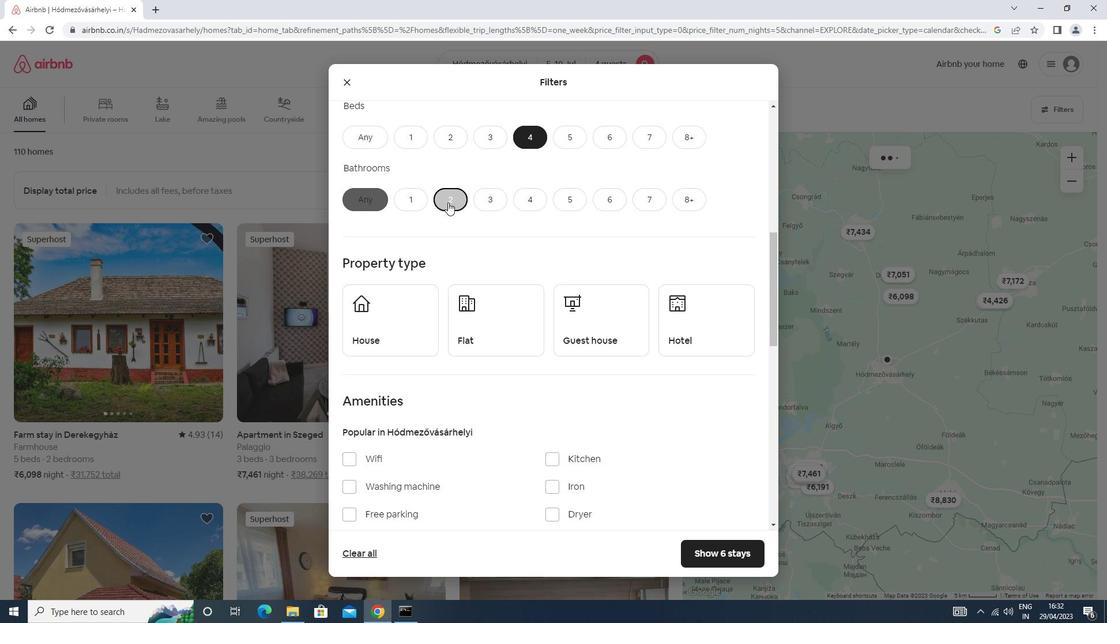 
Action: Mouse scrolled (448, 201) with delta (0, 0)
Screenshot: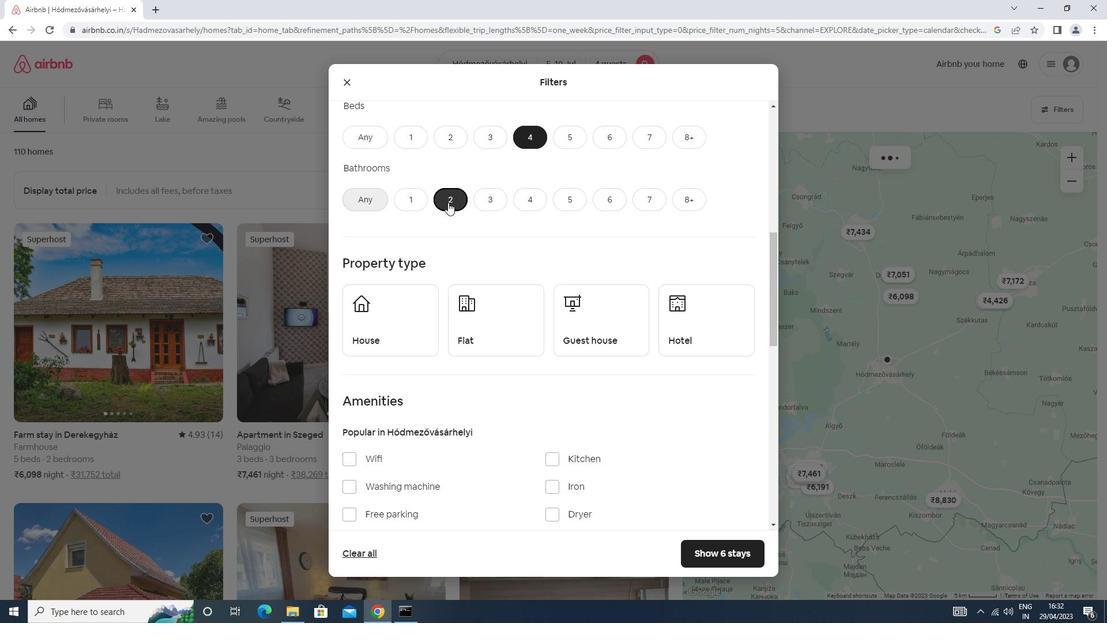 
Action: Mouse moved to (417, 216)
Screenshot: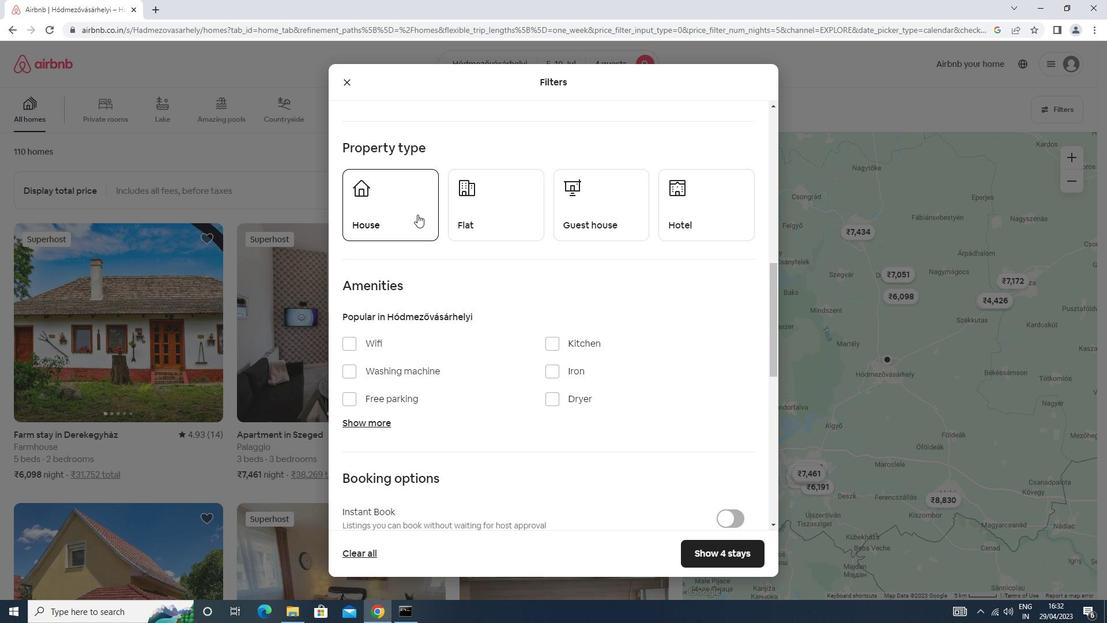 
Action: Mouse pressed left at (417, 216)
Screenshot: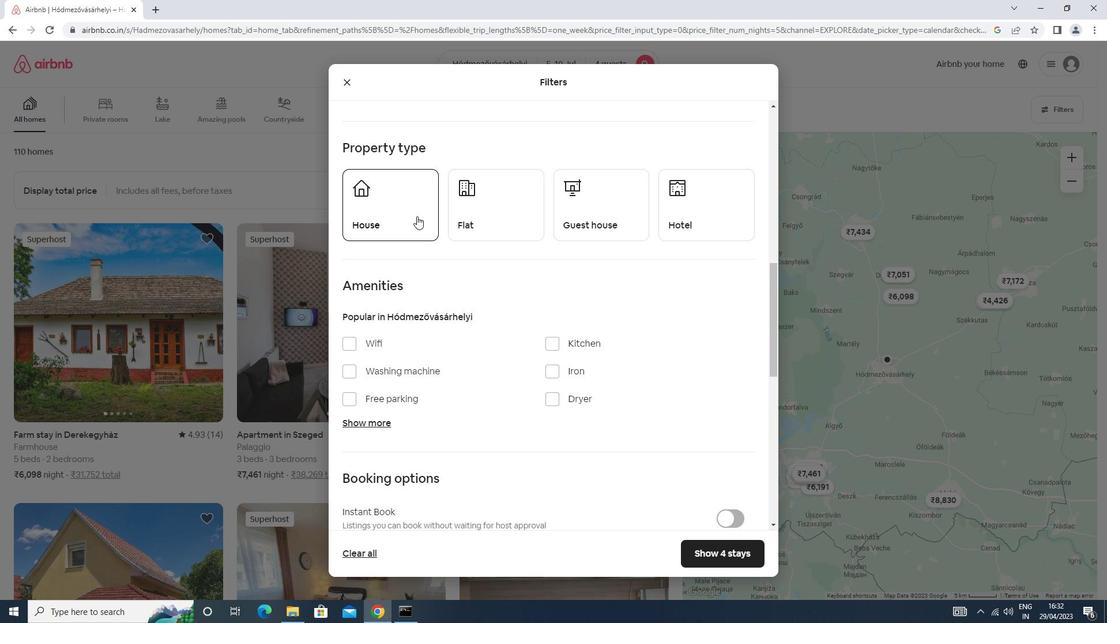 
Action: Mouse moved to (472, 216)
Screenshot: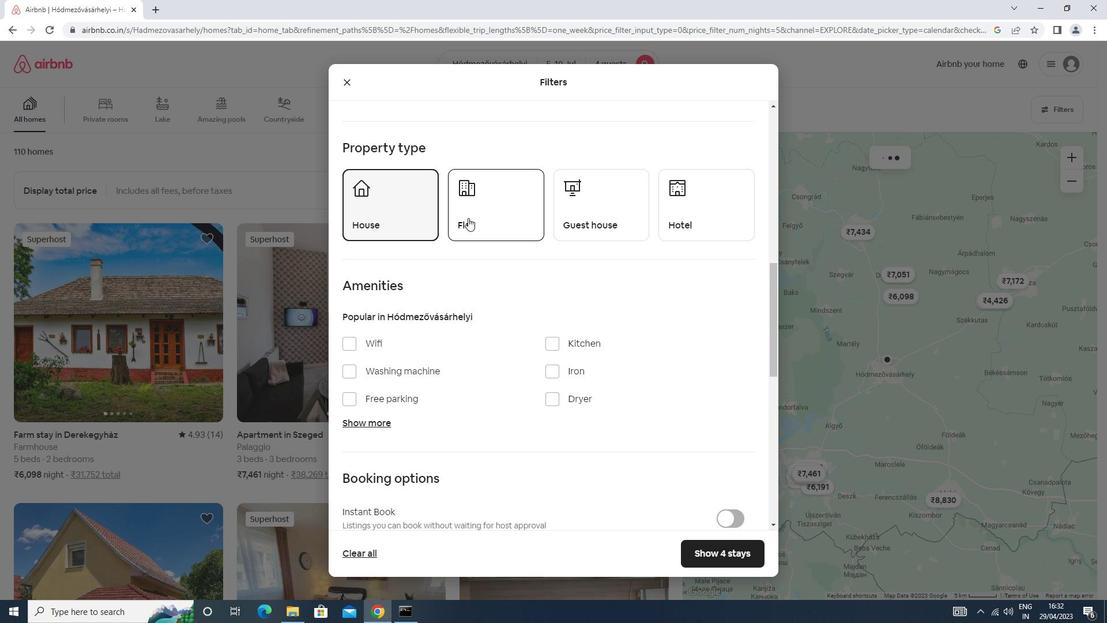 
Action: Mouse pressed left at (472, 216)
Screenshot: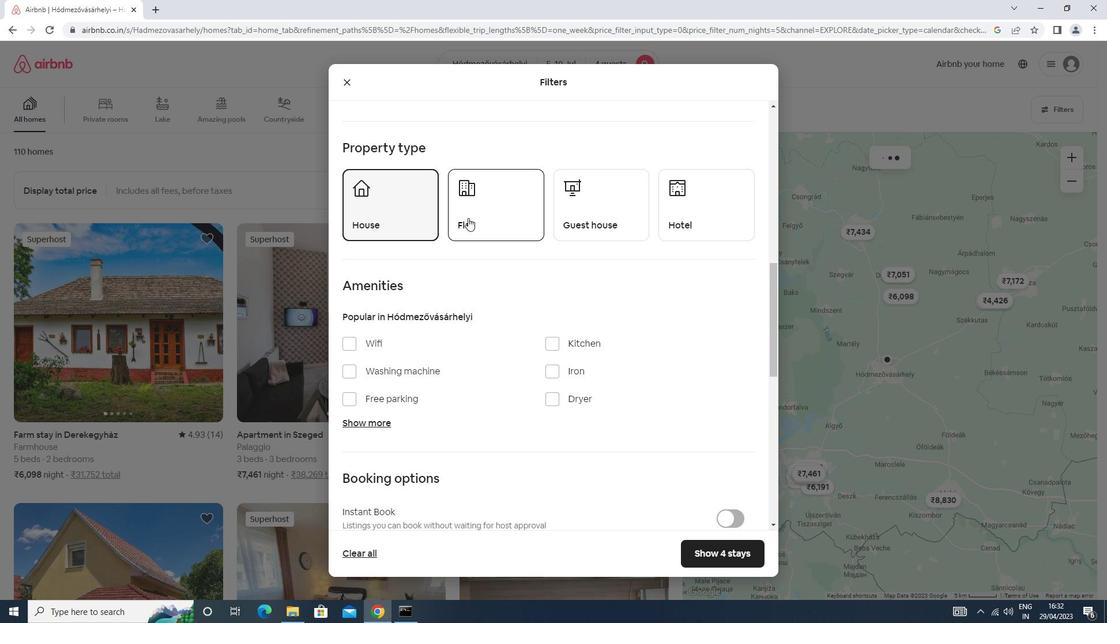 
Action: Mouse moved to (586, 211)
Screenshot: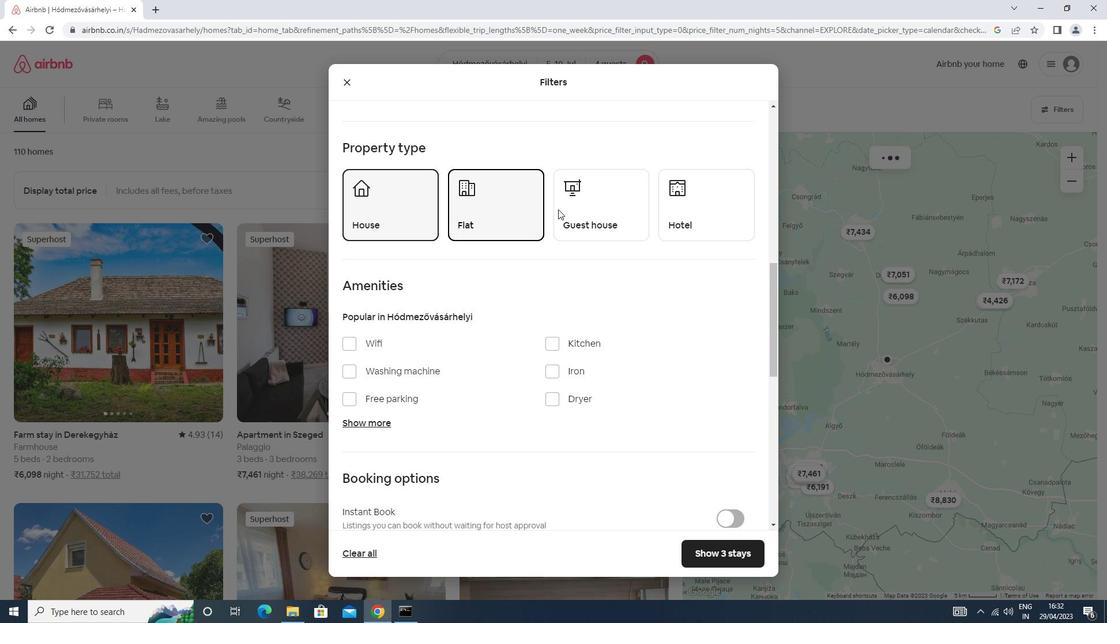 
Action: Mouse pressed left at (586, 211)
Screenshot: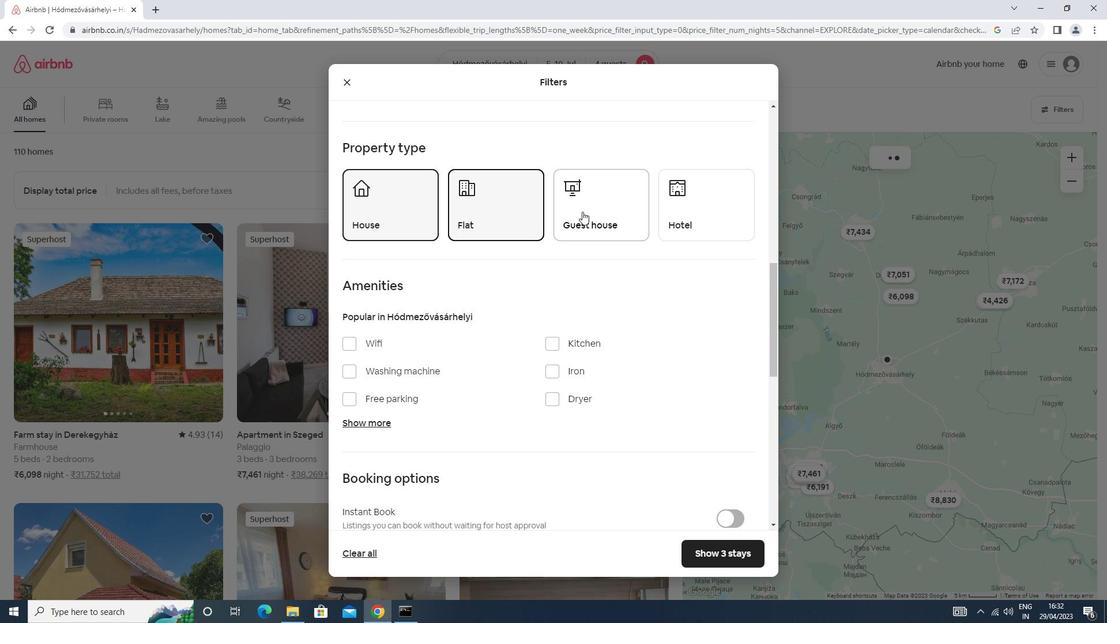 
Action: Mouse scrolled (586, 210) with delta (0, 0)
Screenshot: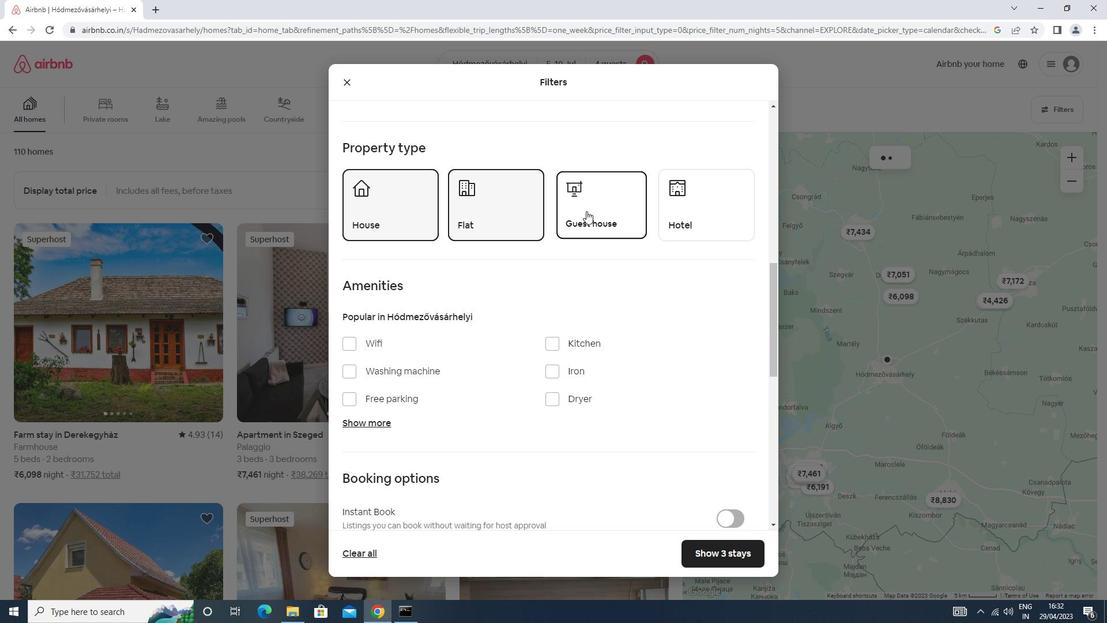 
Action: Mouse scrolled (586, 210) with delta (0, 0)
Screenshot: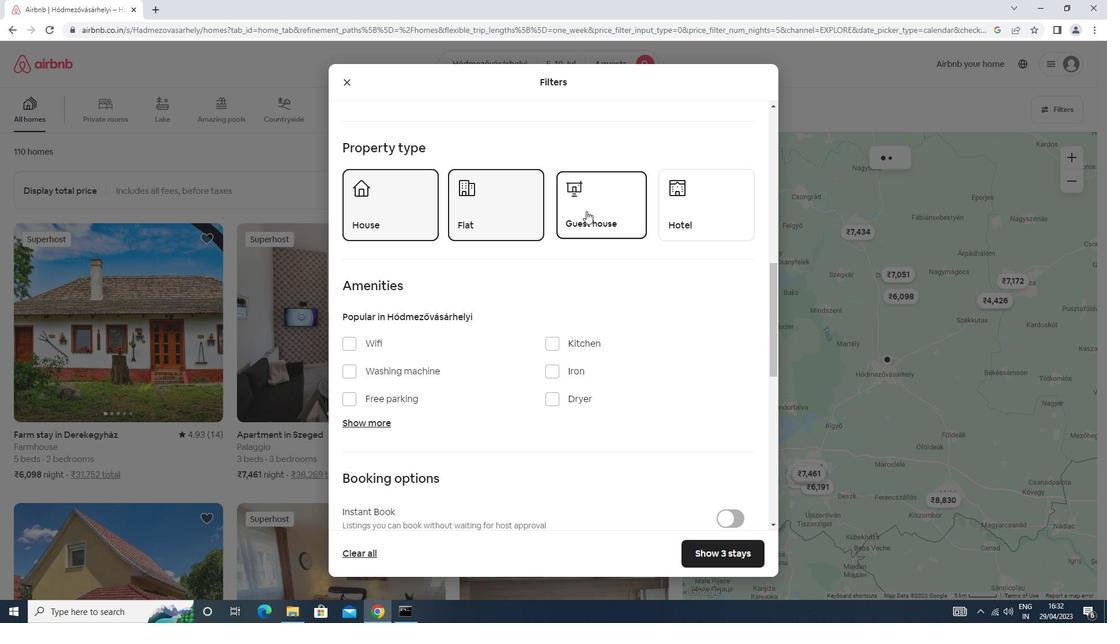 
Action: Mouse scrolled (586, 210) with delta (0, 0)
Screenshot: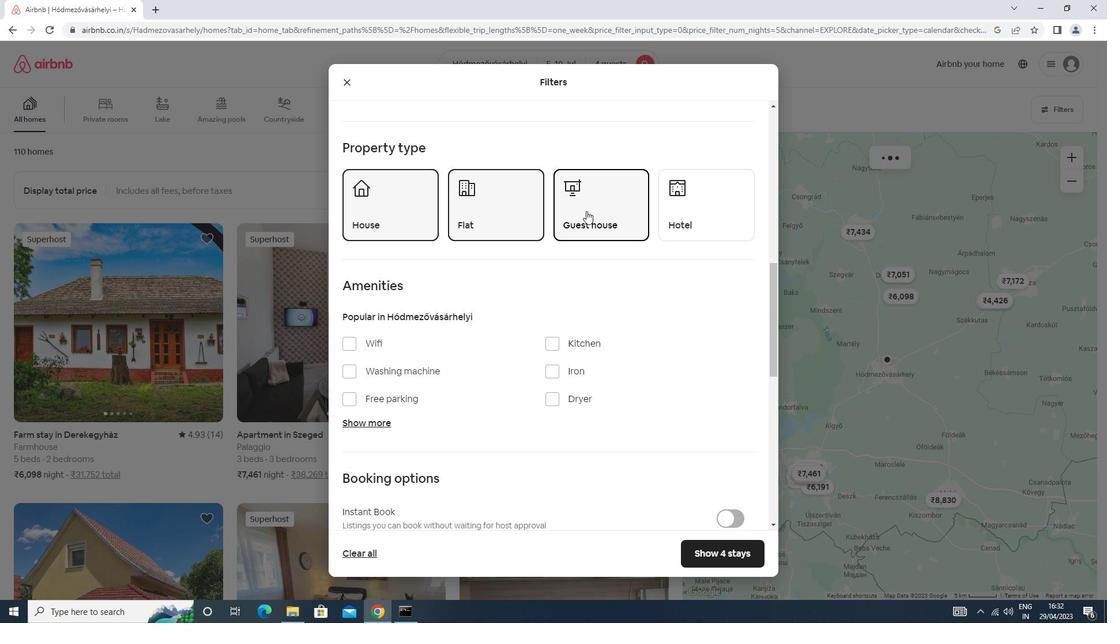 
Action: Mouse moved to (586, 211)
Screenshot: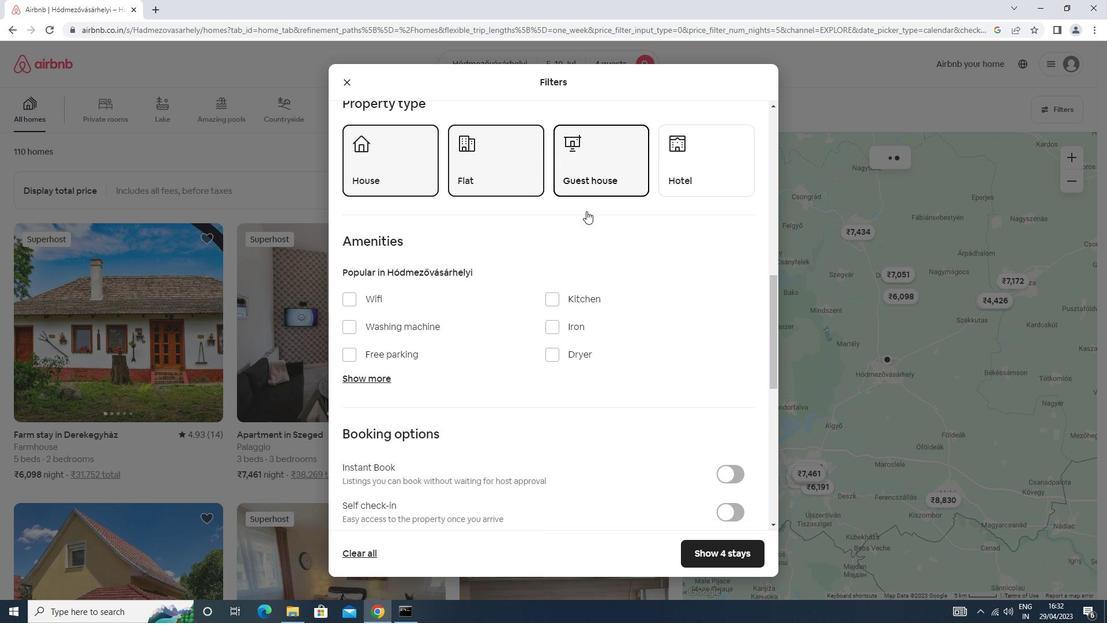 
Action: Mouse scrolled (586, 210) with delta (0, 0)
Screenshot: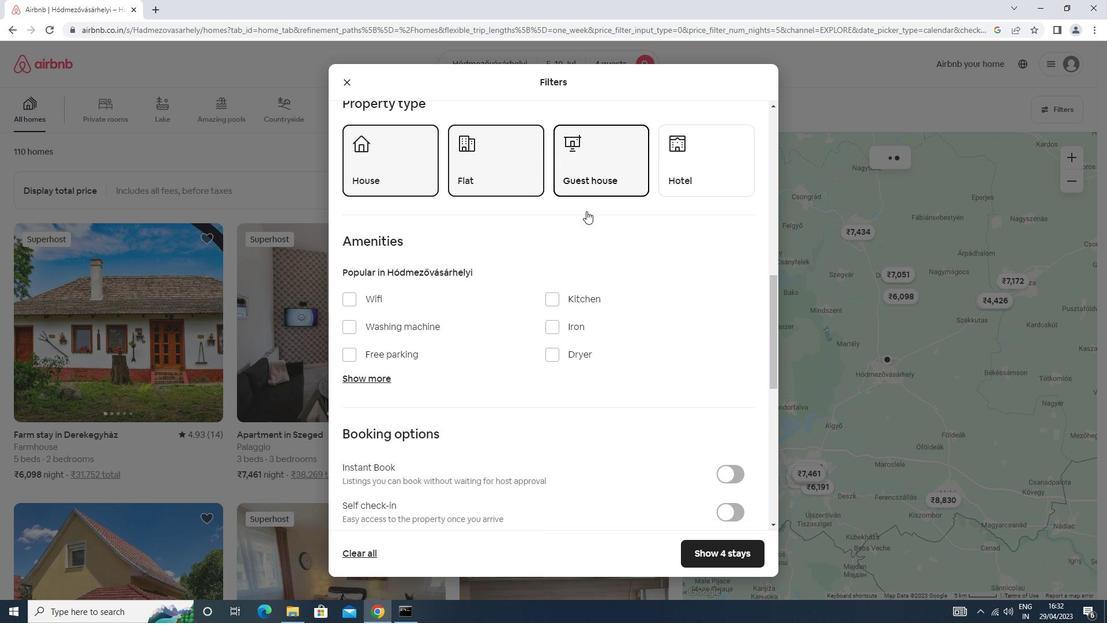 
Action: Mouse moved to (586, 211)
Screenshot: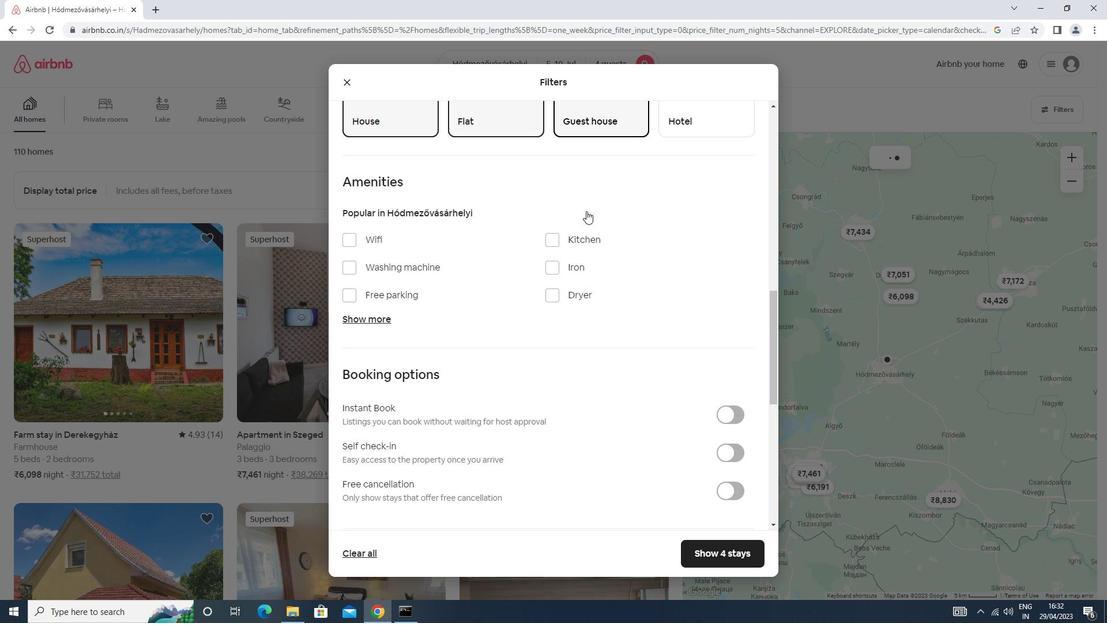 
Action: Mouse scrolled (586, 210) with delta (0, 0)
Screenshot: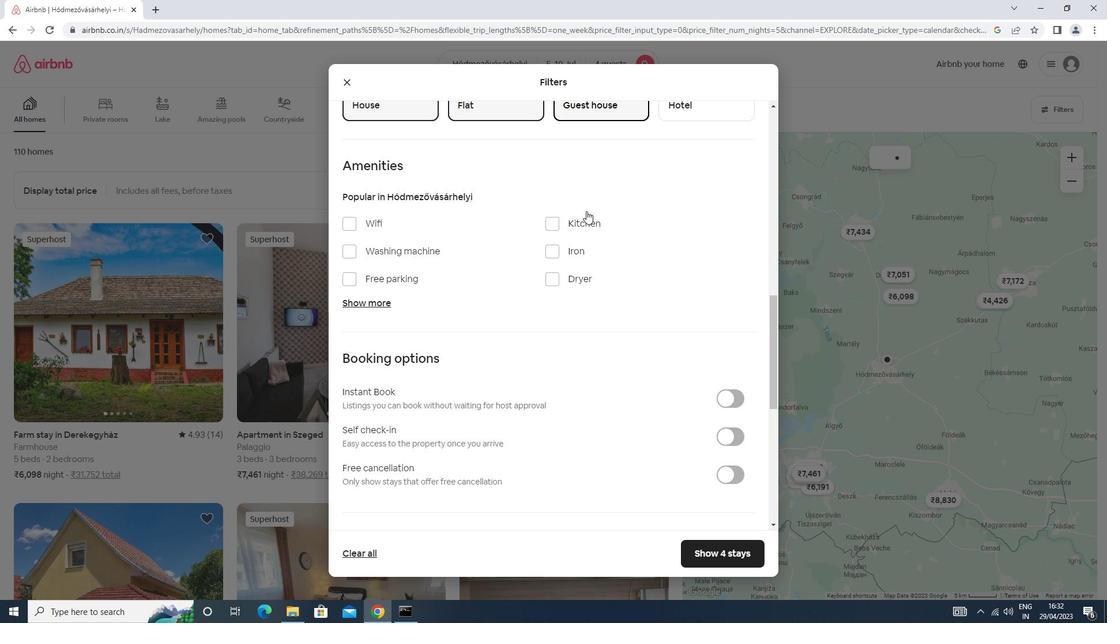 
Action: Mouse moved to (723, 261)
Screenshot: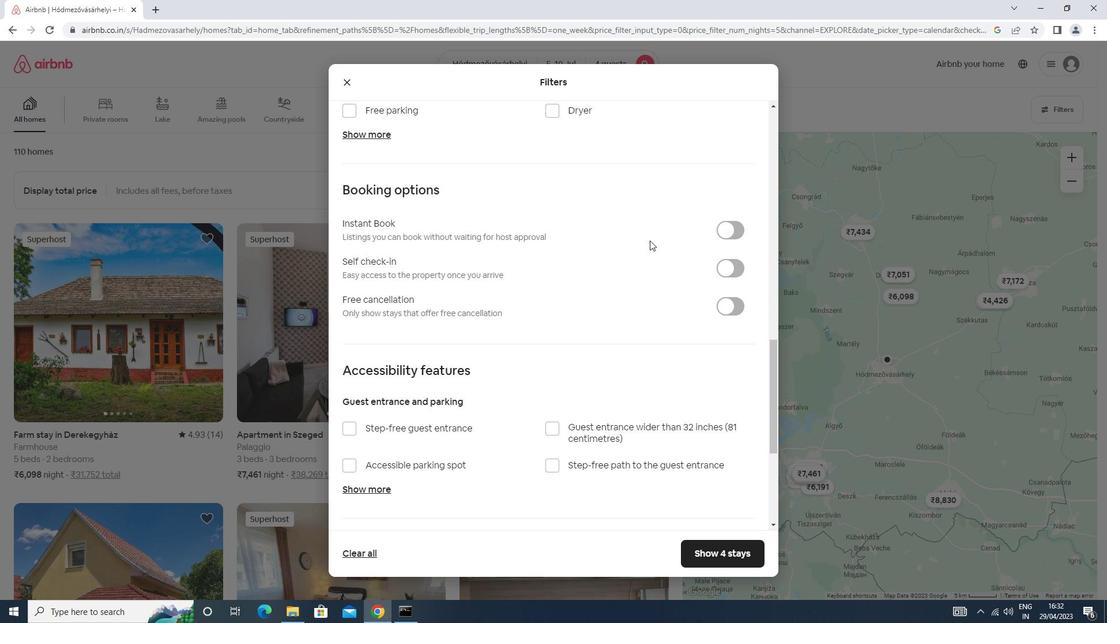 
Action: Mouse pressed left at (723, 261)
Screenshot: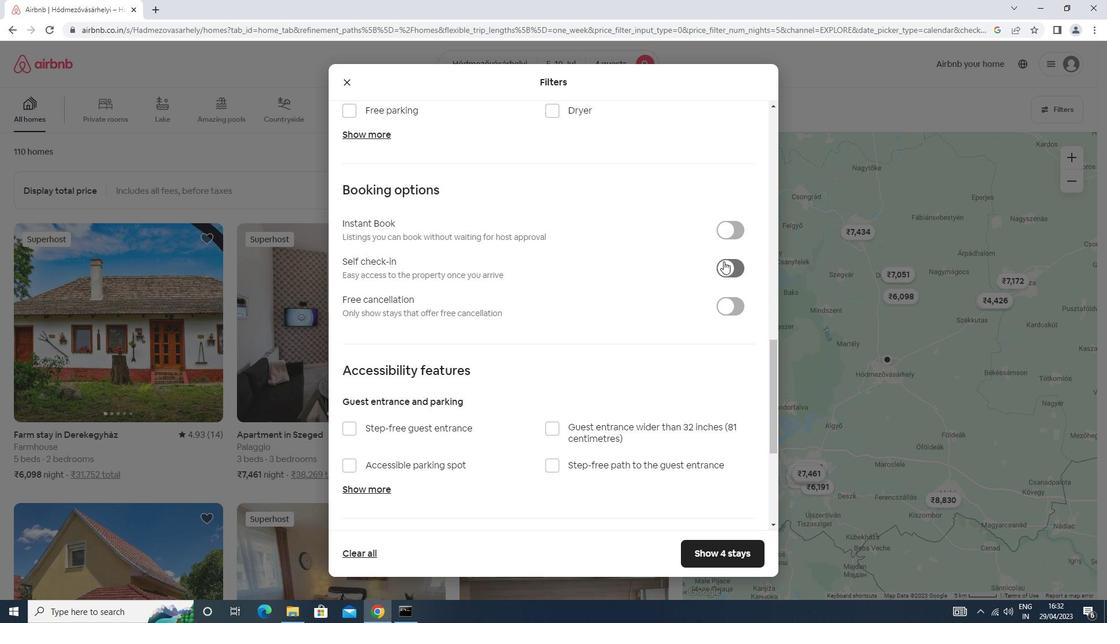 
Action: Mouse moved to (594, 306)
Screenshot: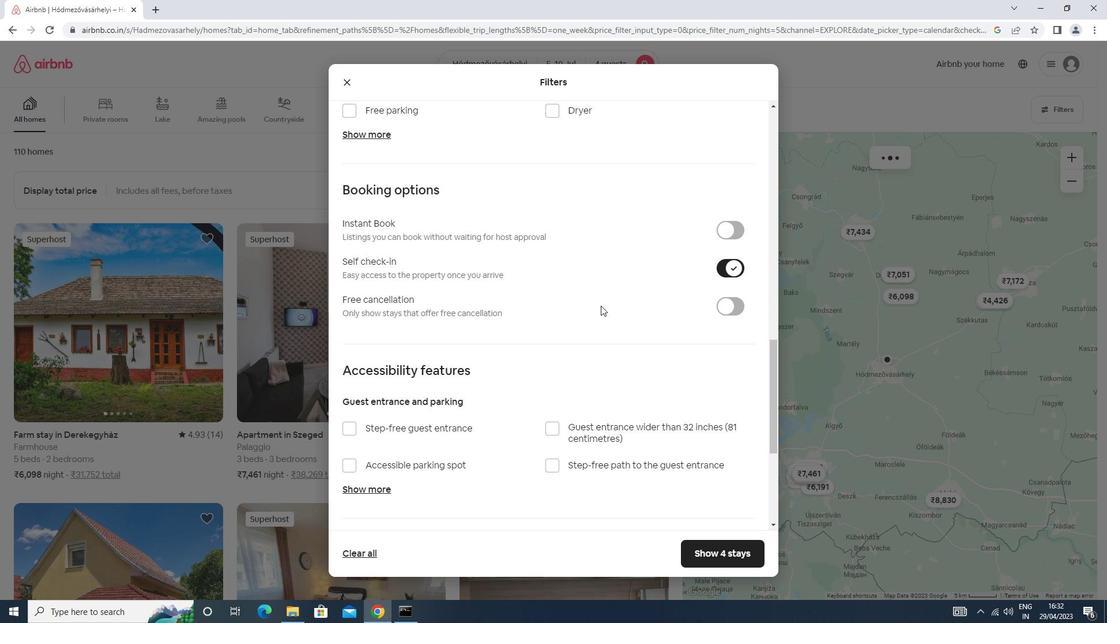
Action: Mouse scrolled (594, 305) with delta (0, 0)
Screenshot: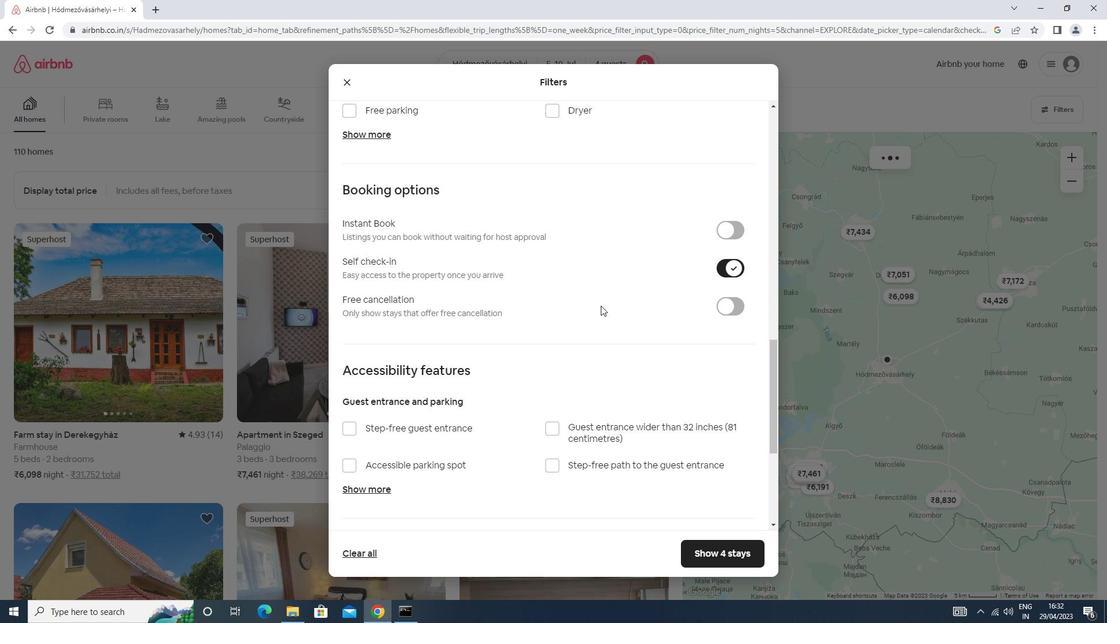 
Action: Mouse moved to (594, 306)
Screenshot: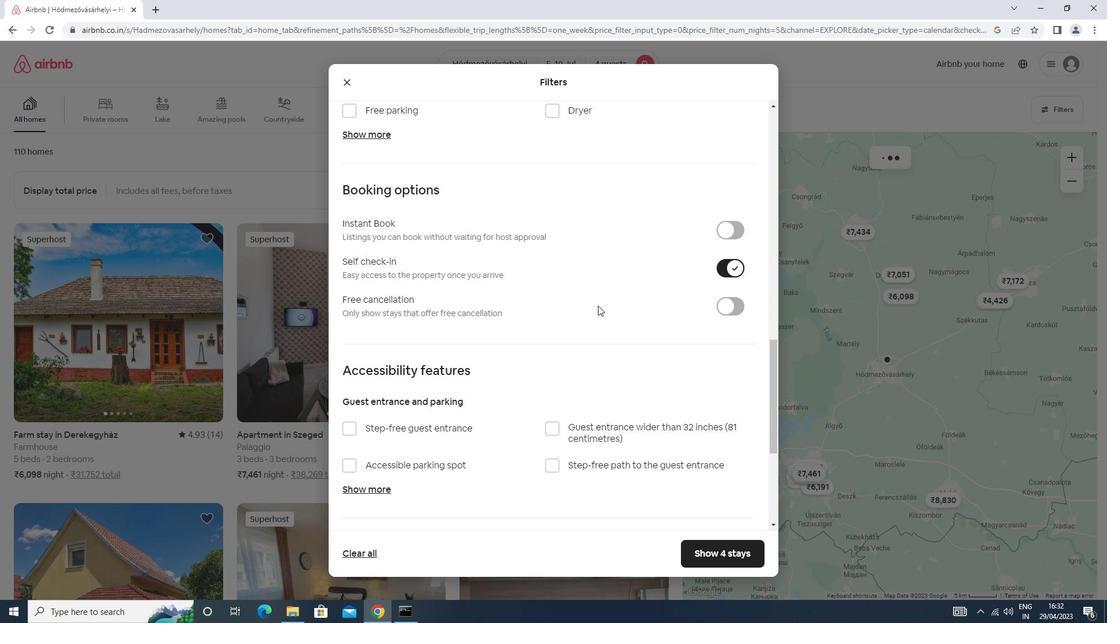 
Action: Mouse scrolled (594, 306) with delta (0, 0)
Screenshot: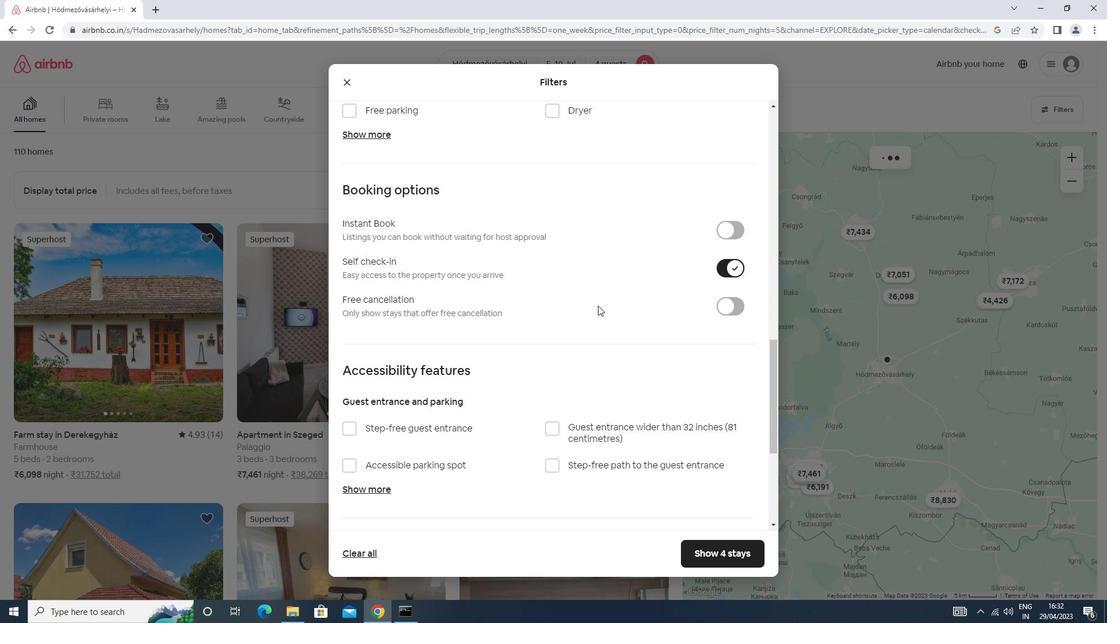 
Action: Mouse moved to (593, 307)
Screenshot: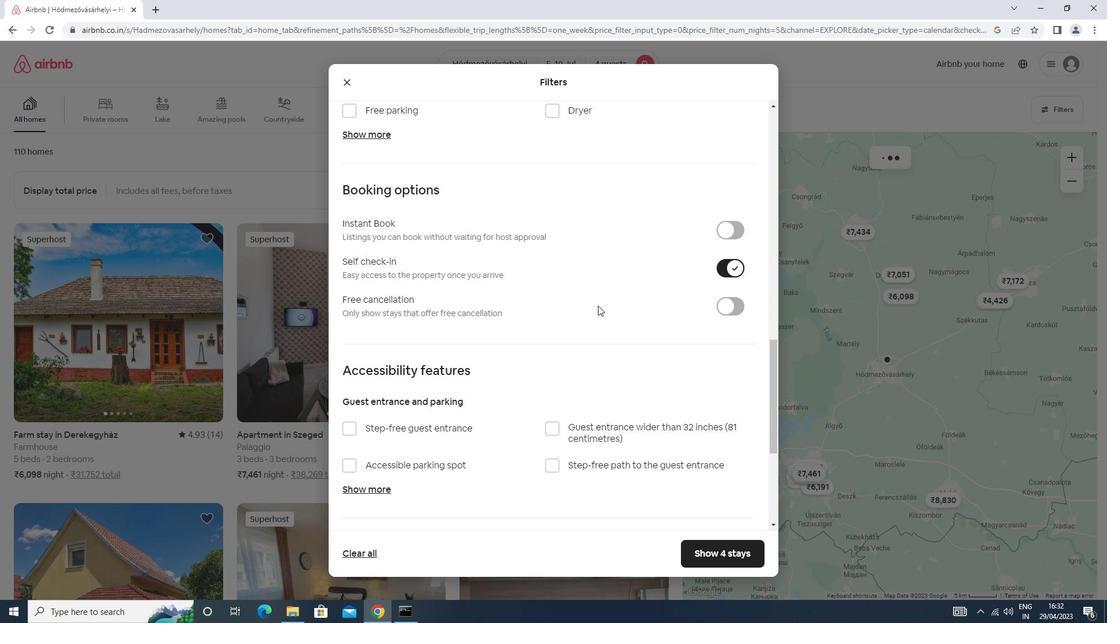
Action: Mouse scrolled (593, 306) with delta (0, 0)
Screenshot: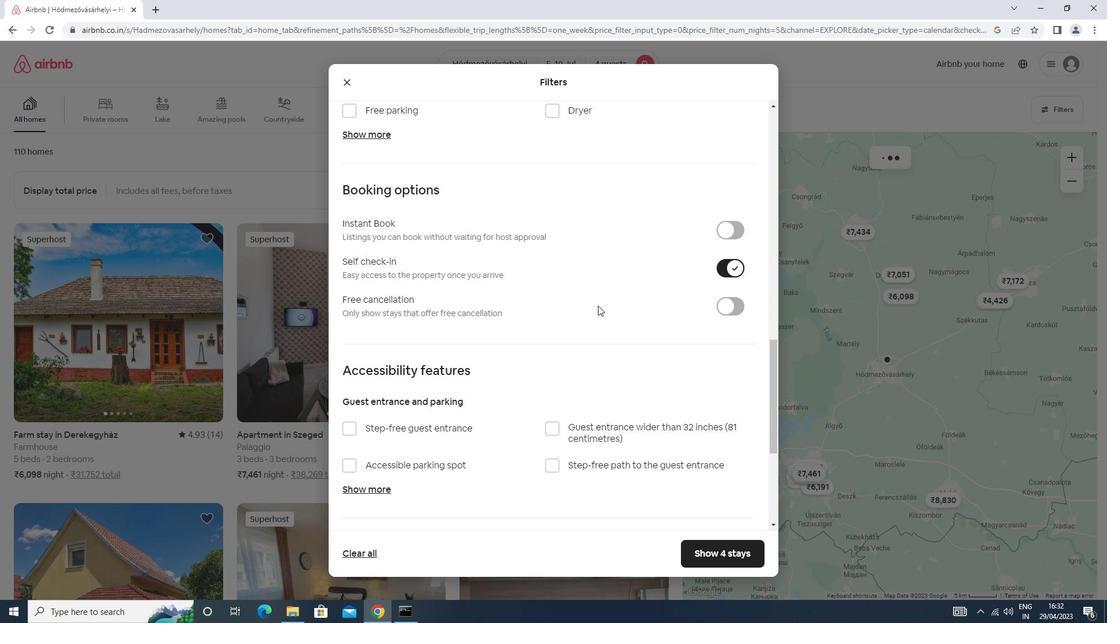 
Action: Mouse moved to (593, 307)
Screenshot: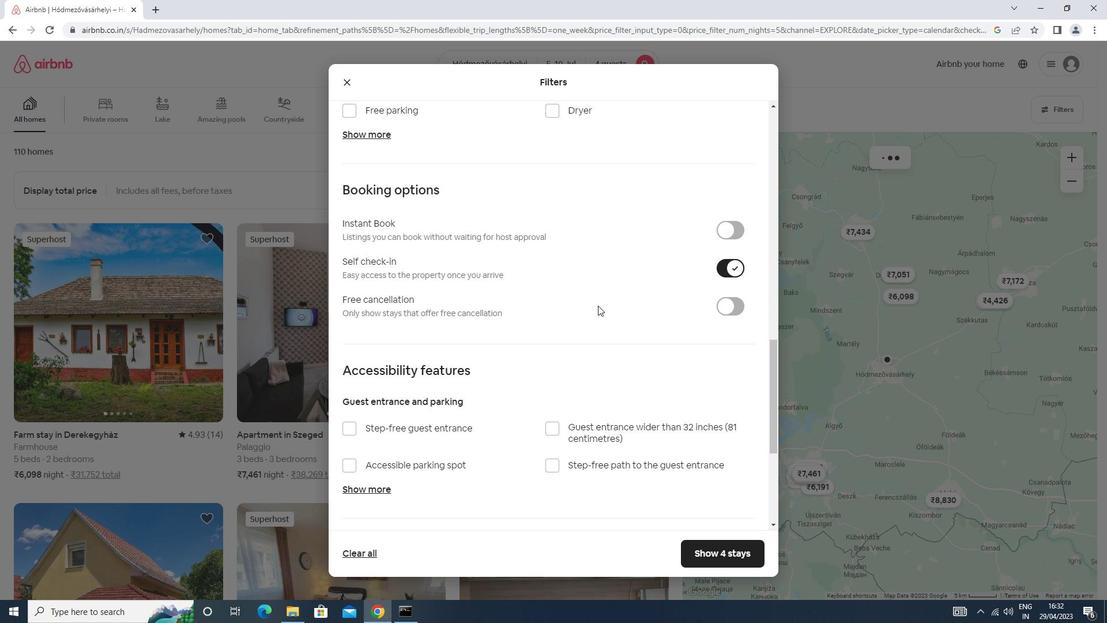 
Action: Mouse scrolled (593, 306) with delta (0, 0)
Screenshot: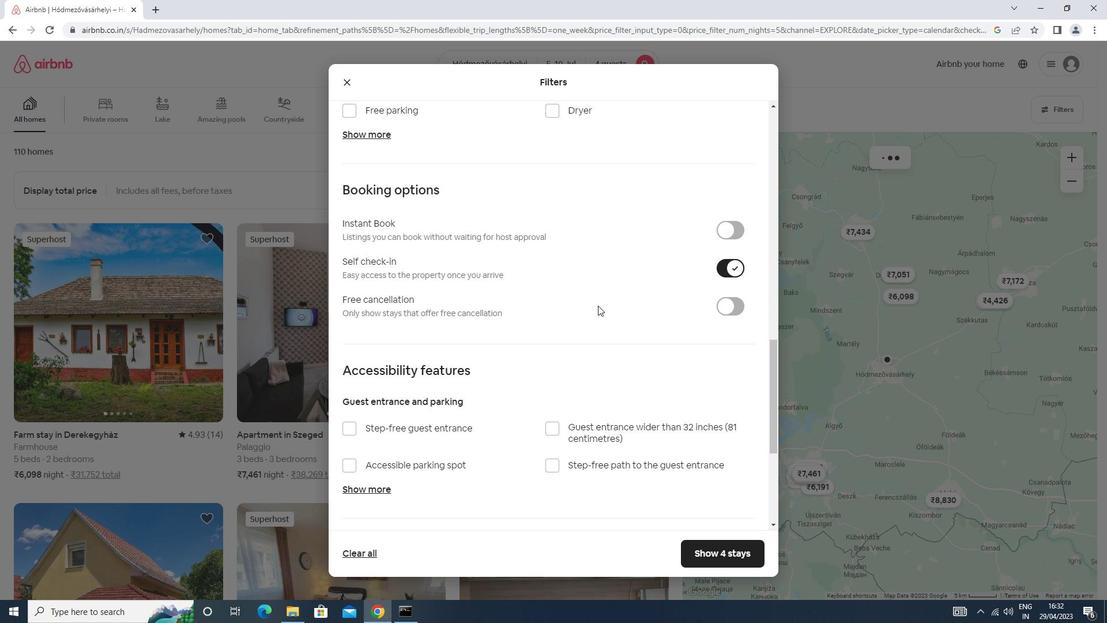 
Action: Mouse moved to (593, 308)
Screenshot: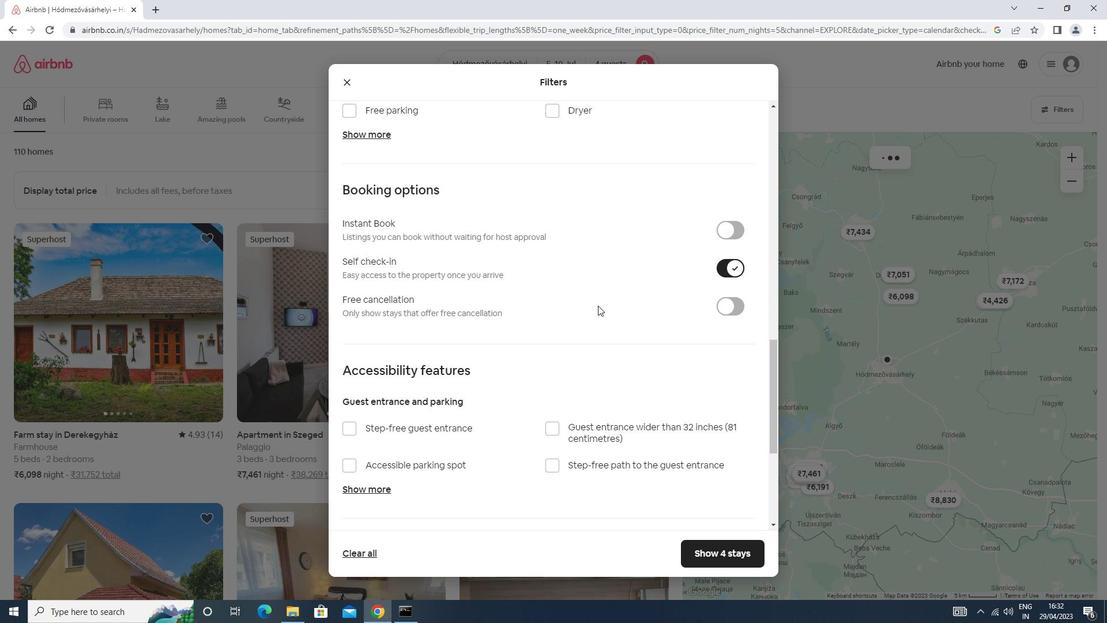 
Action: Mouse scrolled (593, 307) with delta (0, 0)
Screenshot: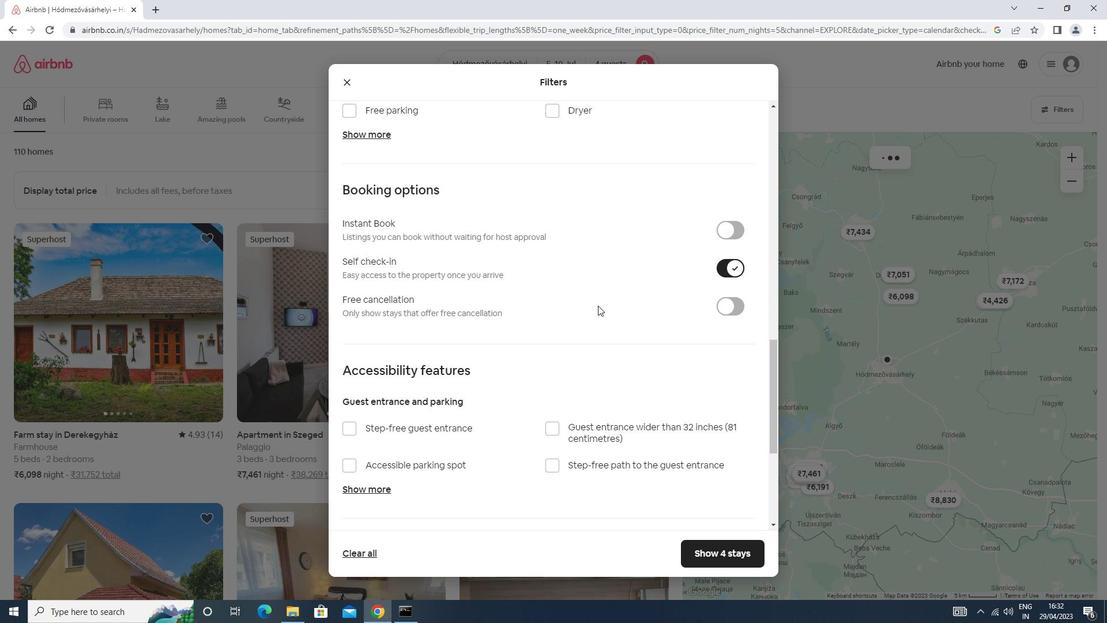 
Action: Mouse moved to (591, 308)
Screenshot: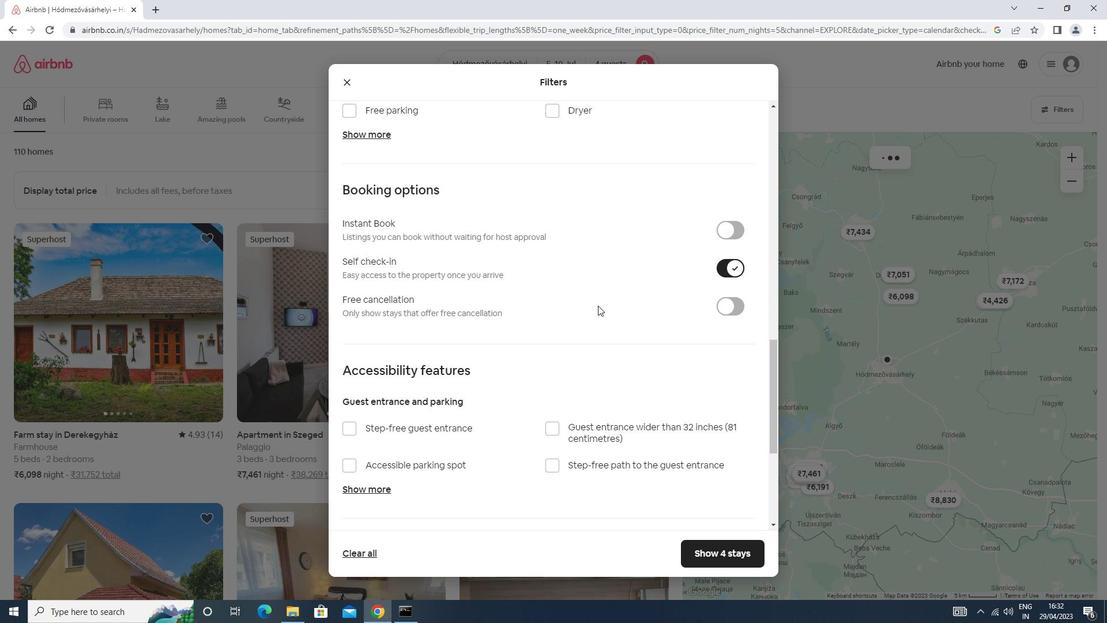 
Action: Mouse scrolled (591, 307) with delta (0, 0)
Screenshot: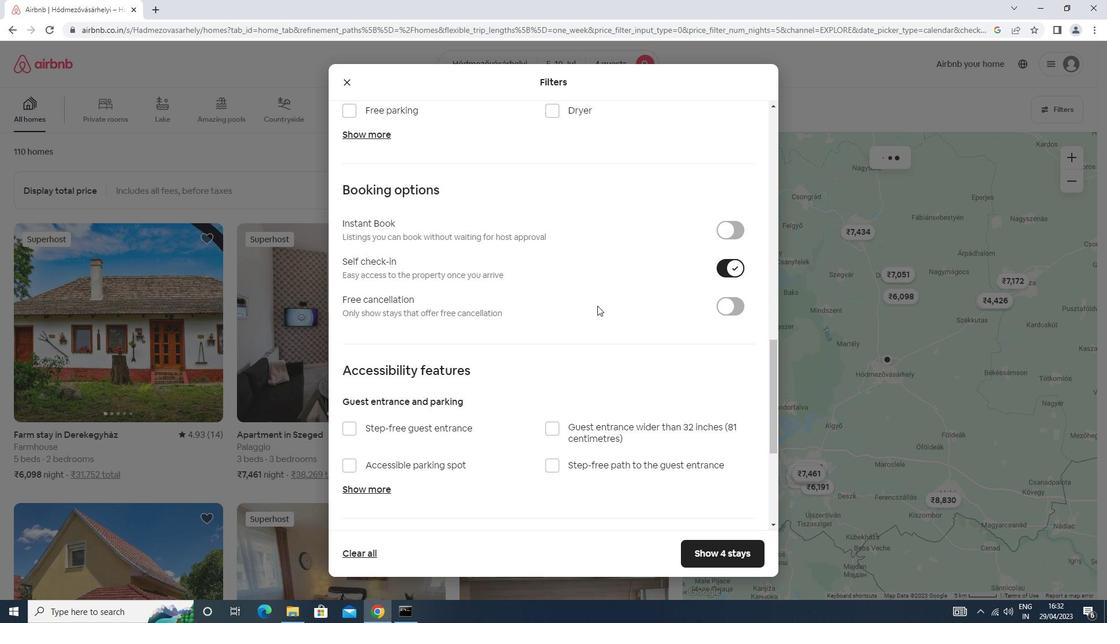 
Action: Mouse scrolled (591, 307) with delta (0, 0)
Screenshot: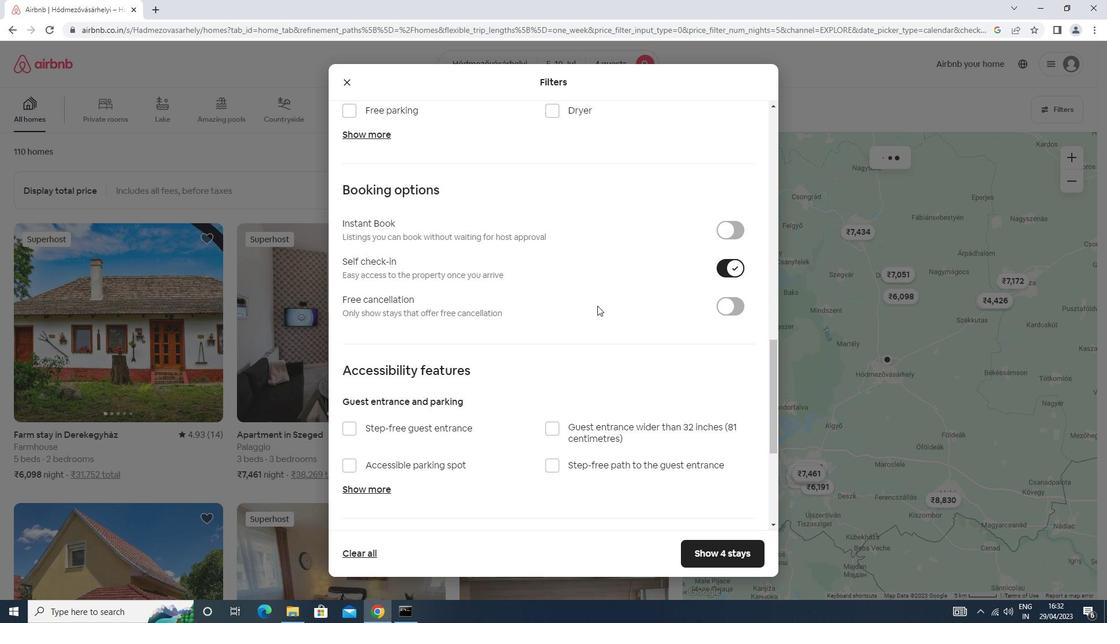 
Action: Mouse moved to (365, 447)
Screenshot: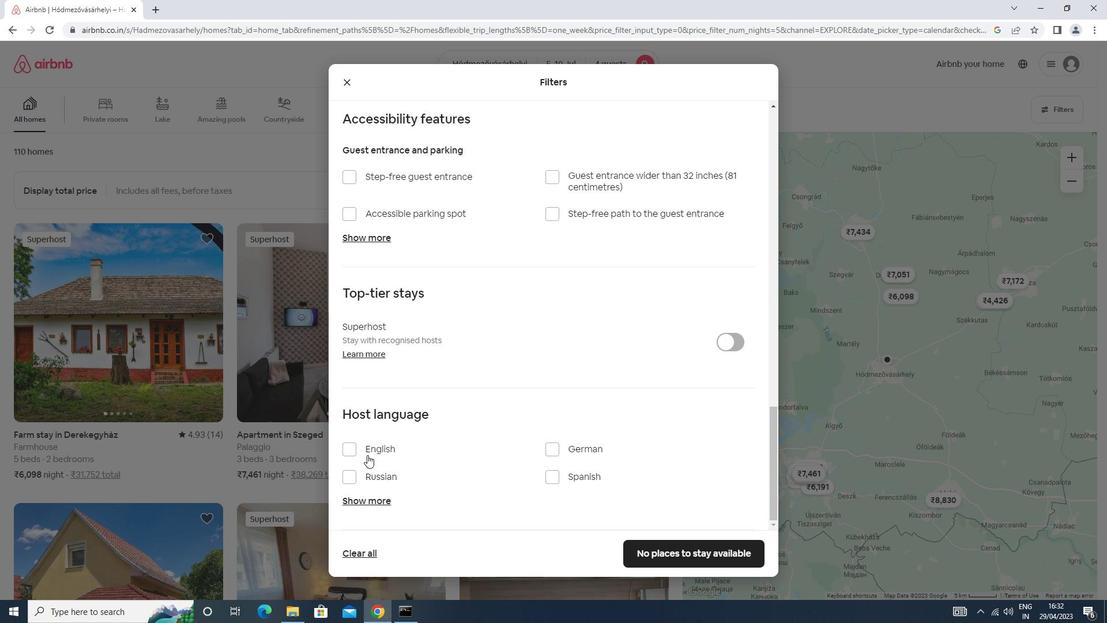 
Action: Mouse pressed left at (365, 447)
Screenshot: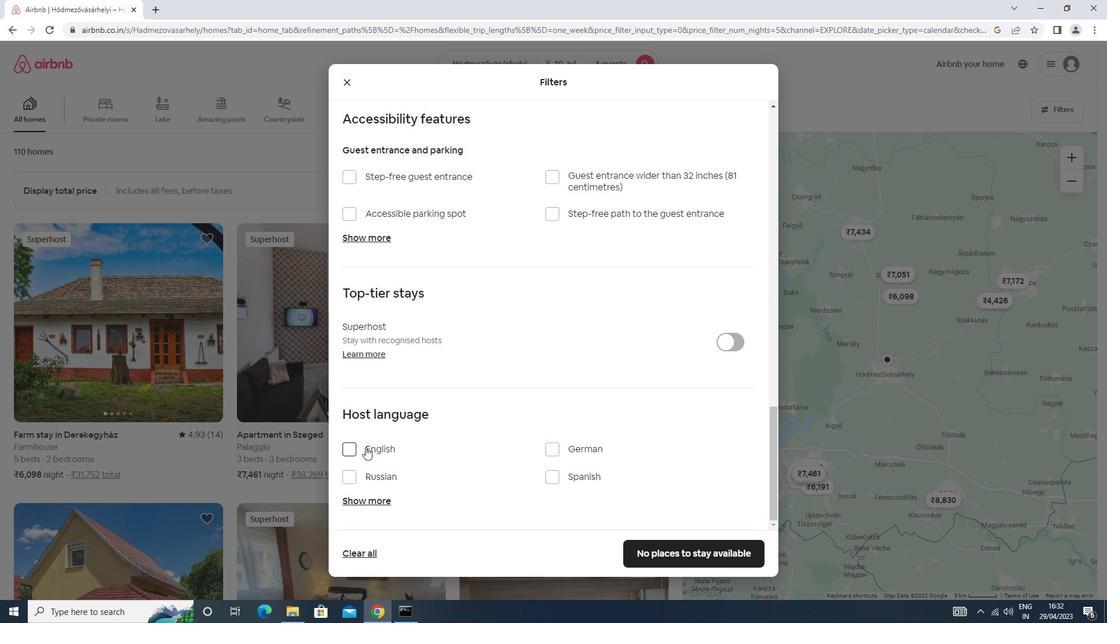 
Action: Mouse moved to (651, 548)
Screenshot: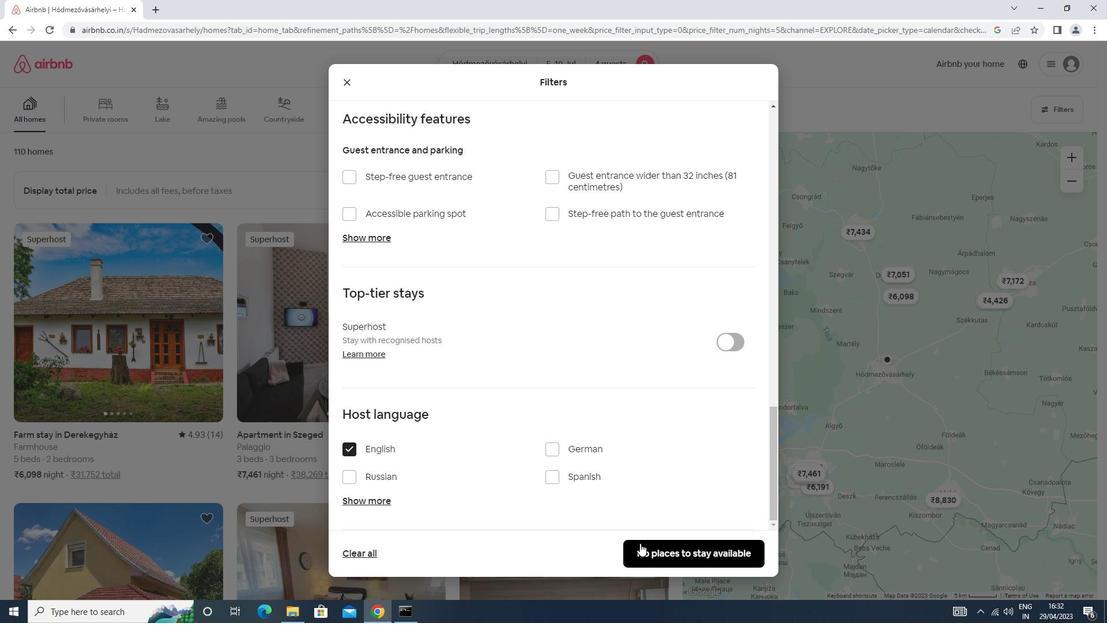 
Action: Mouse pressed left at (651, 548)
Screenshot: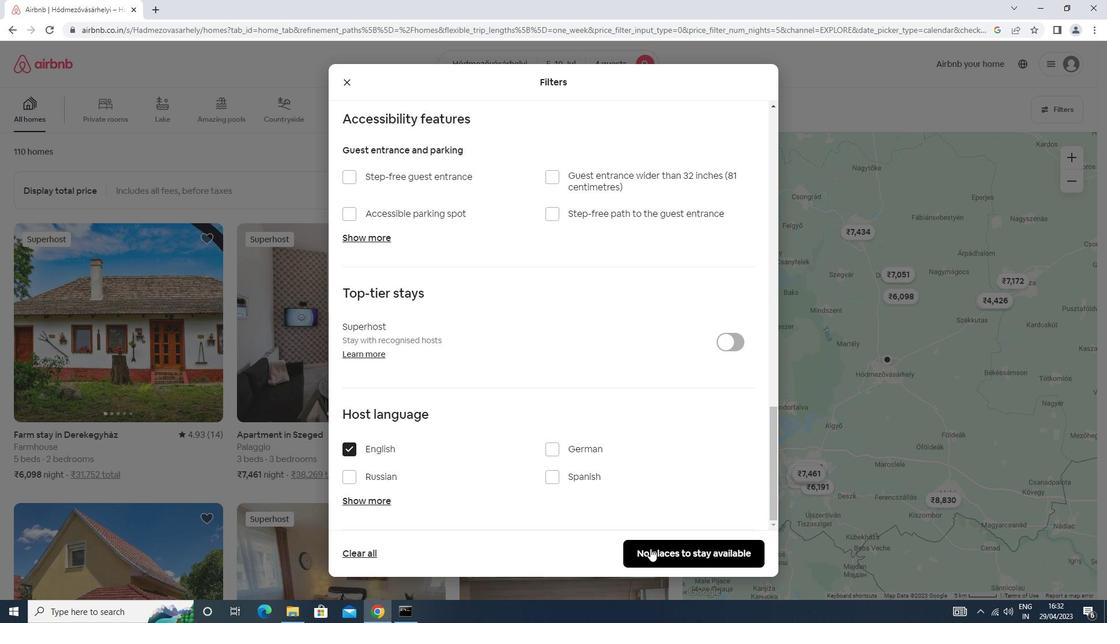 
Action: Mouse moved to (646, 547)
Screenshot: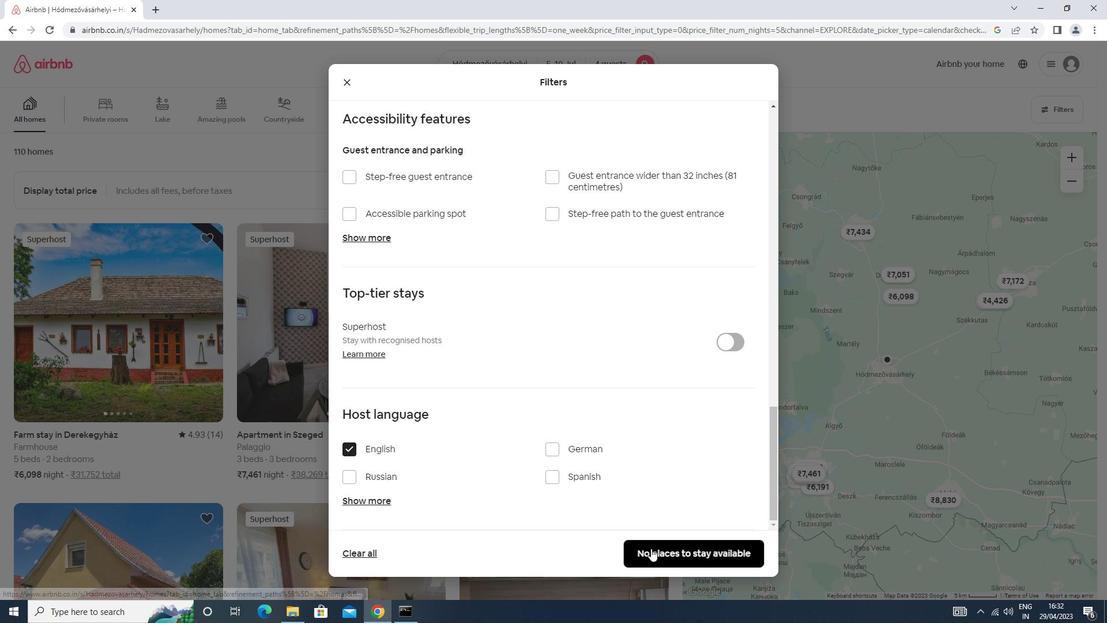 
